 Task: Create new contact,   with mail id: 'Maya.Clark@Guerrillamail.com', first name: 'Maya', Last name: 'Clark', Job Title: Financial Advisor, Phone number (702) 555-6789. Change life cycle stage to  'Lead' and lead status to 'New'. Add new company to the associated contact: bvgcleanenergy.com
 . Logged in from softage.5@softage.net
Action: Mouse moved to (76, 63)
Screenshot: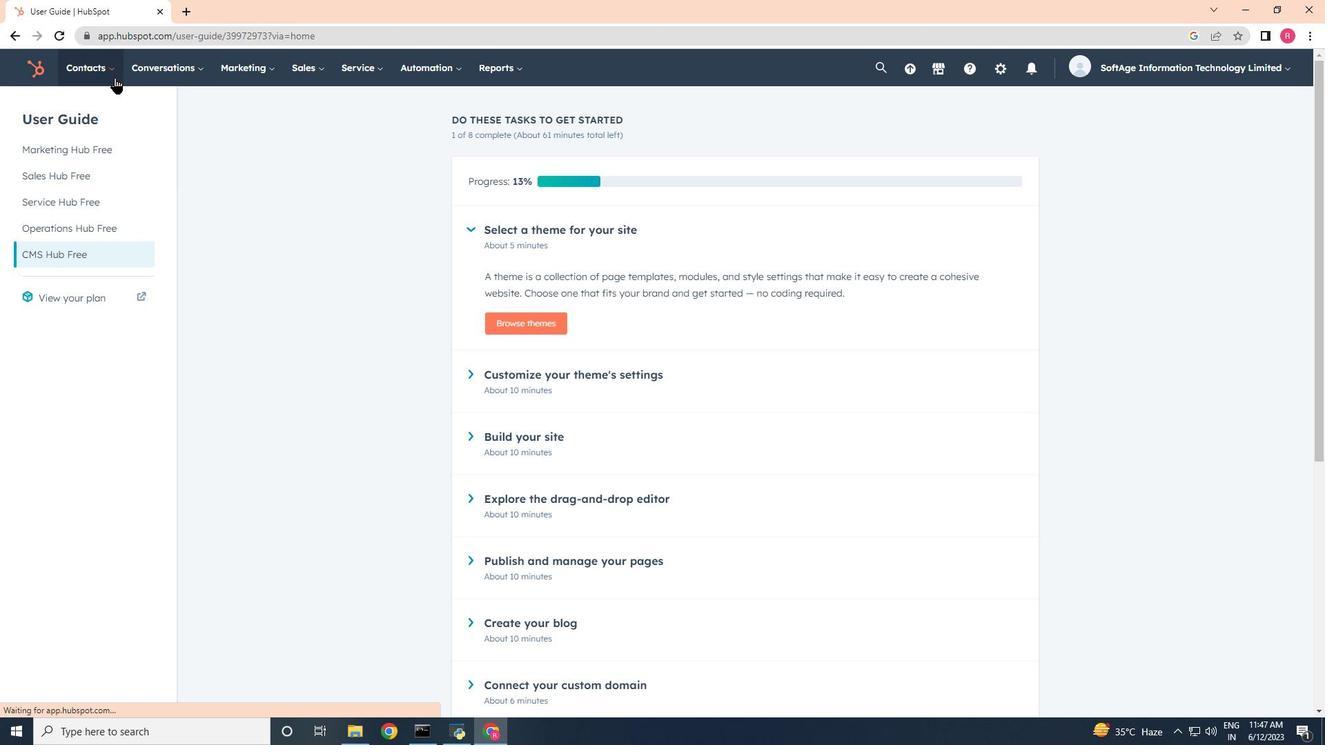 
Action: Mouse pressed left at (76, 63)
Screenshot: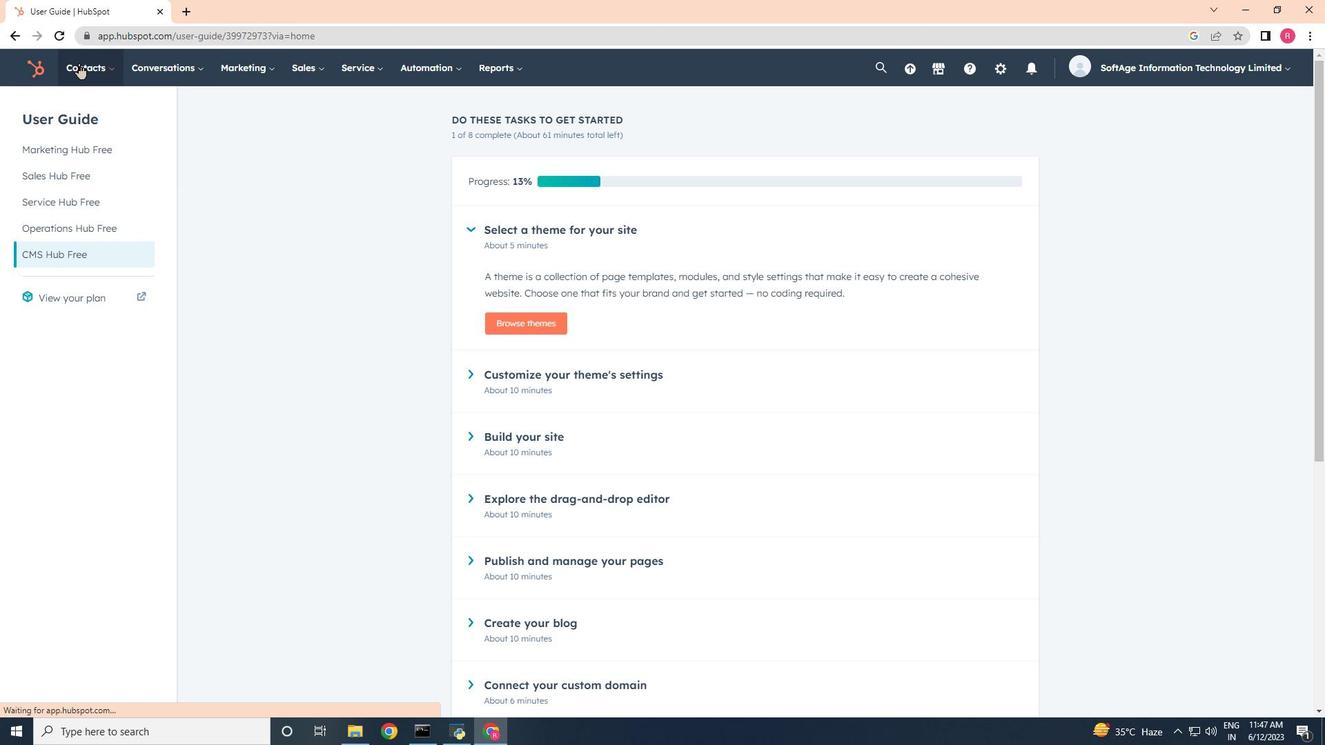 
Action: Mouse moved to (120, 105)
Screenshot: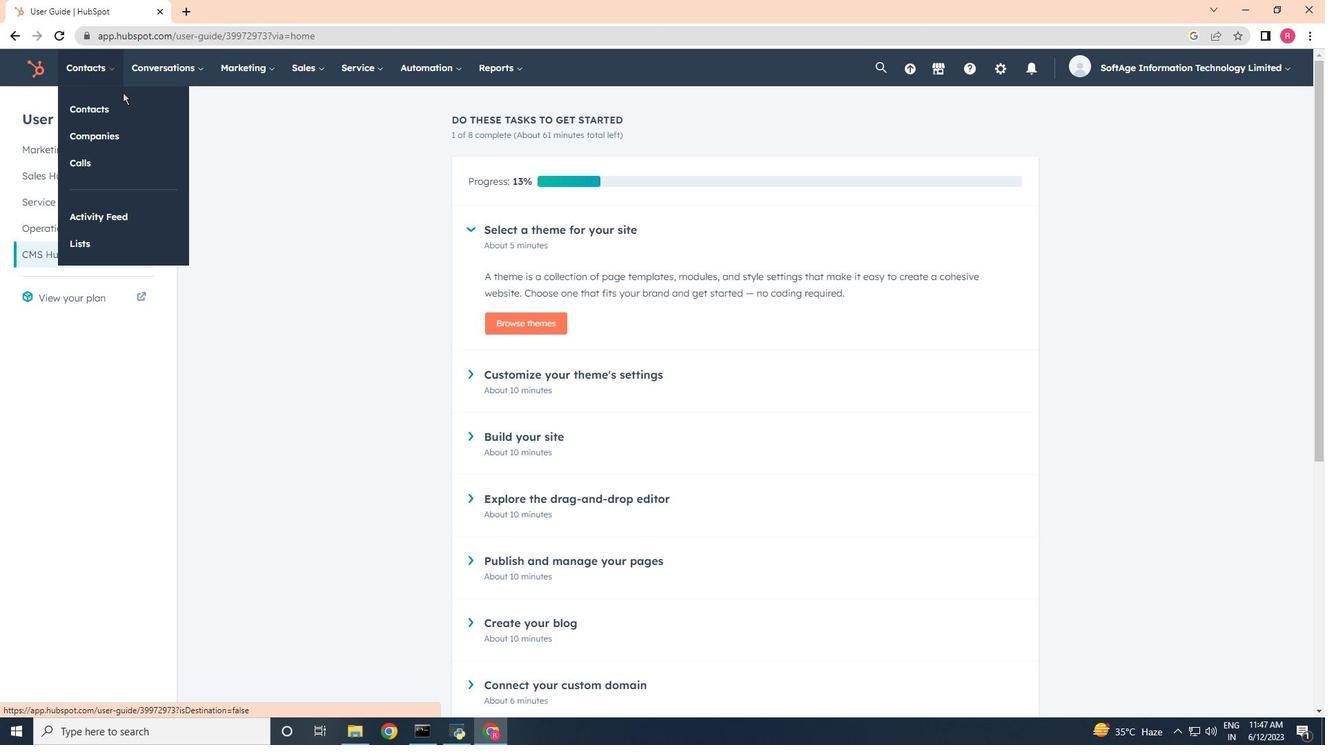 
Action: Mouse pressed left at (120, 105)
Screenshot: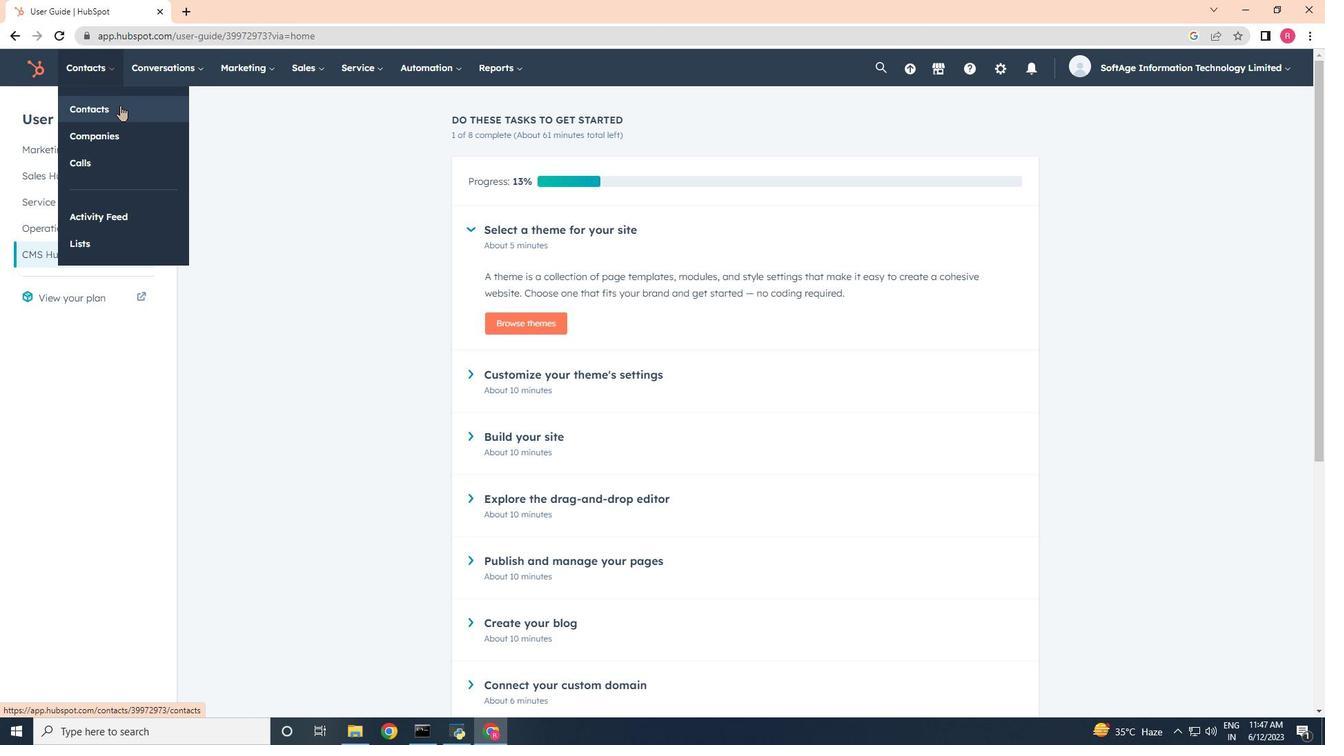 
Action: Mouse moved to (1242, 113)
Screenshot: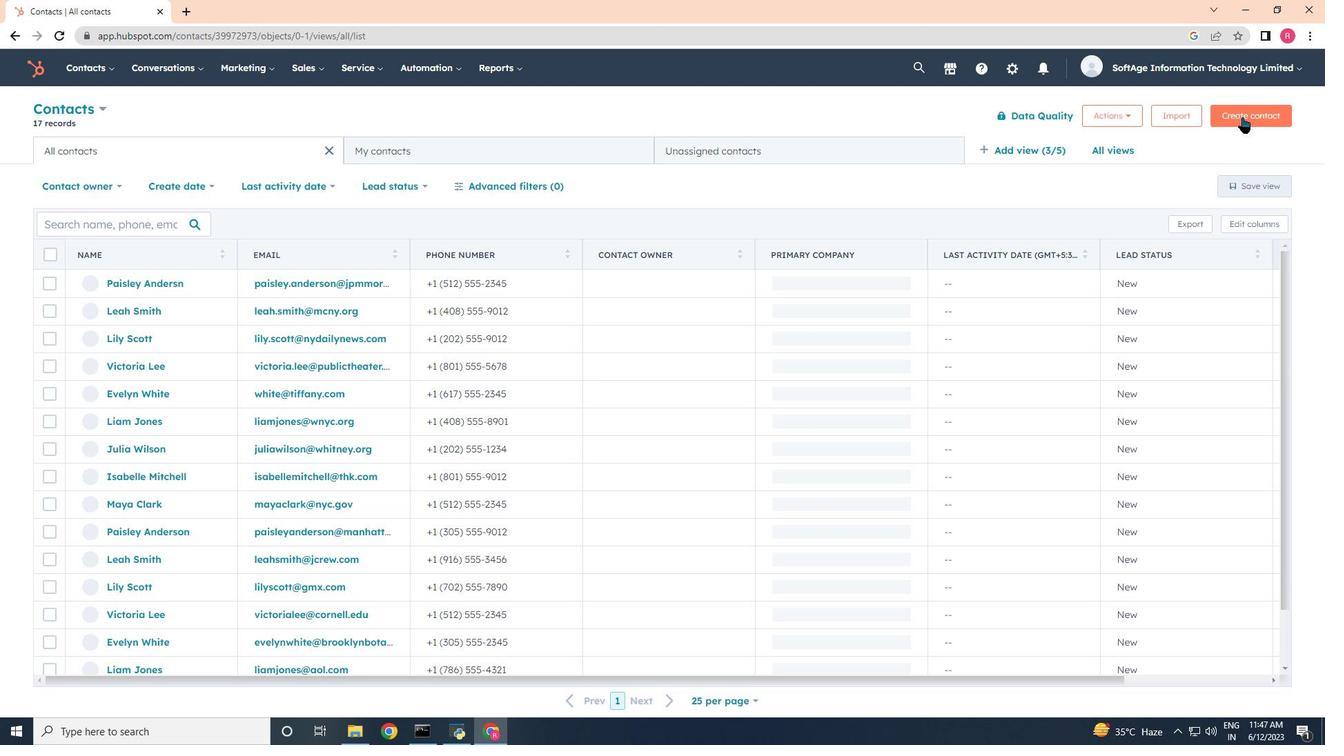 
Action: Mouse pressed left at (1242, 113)
Screenshot: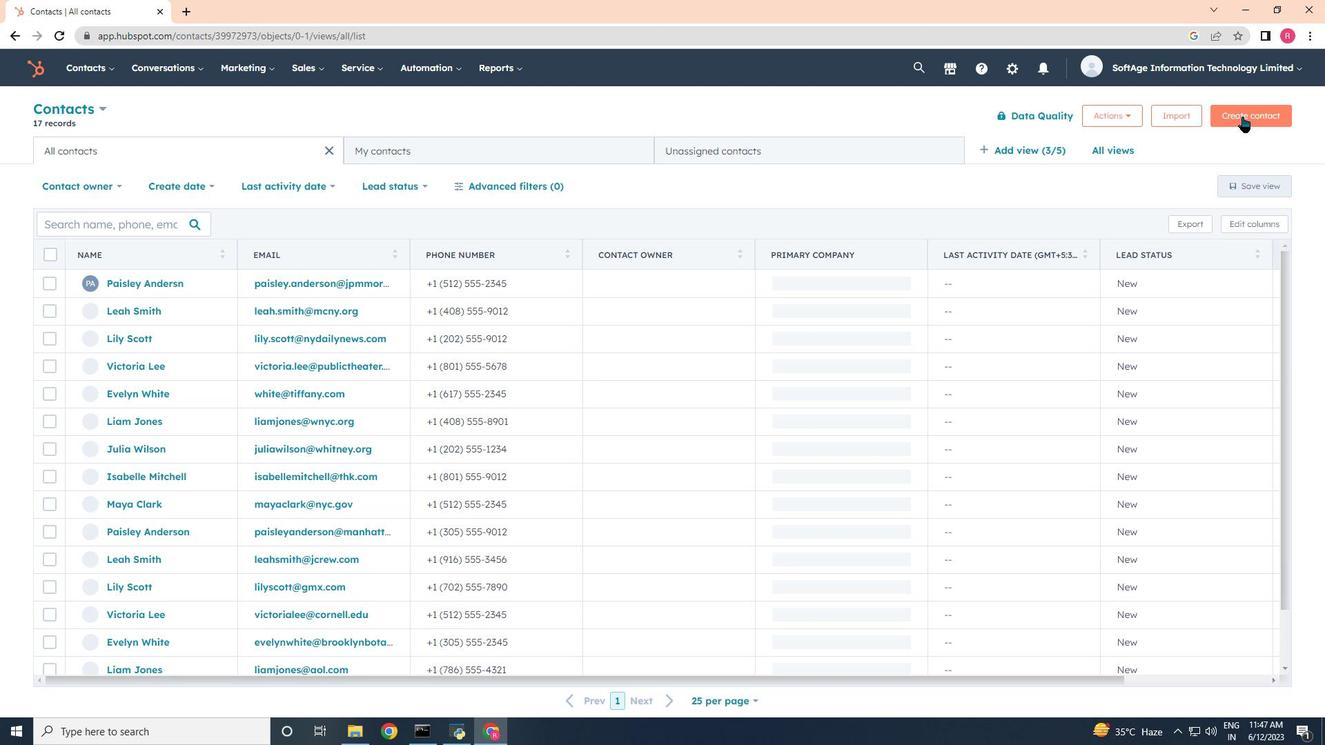 
Action: Mouse moved to (966, 187)
Screenshot: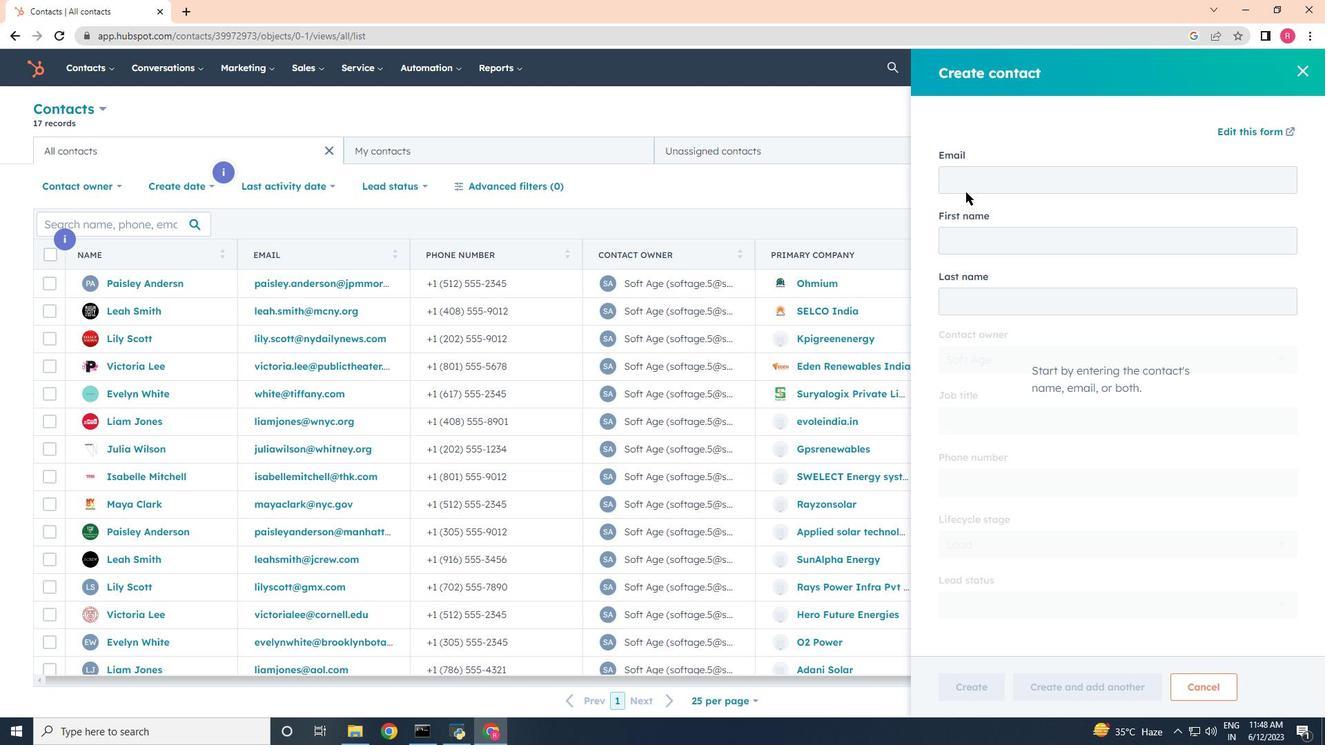 
Action: Mouse pressed left at (966, 187)
Screenshot: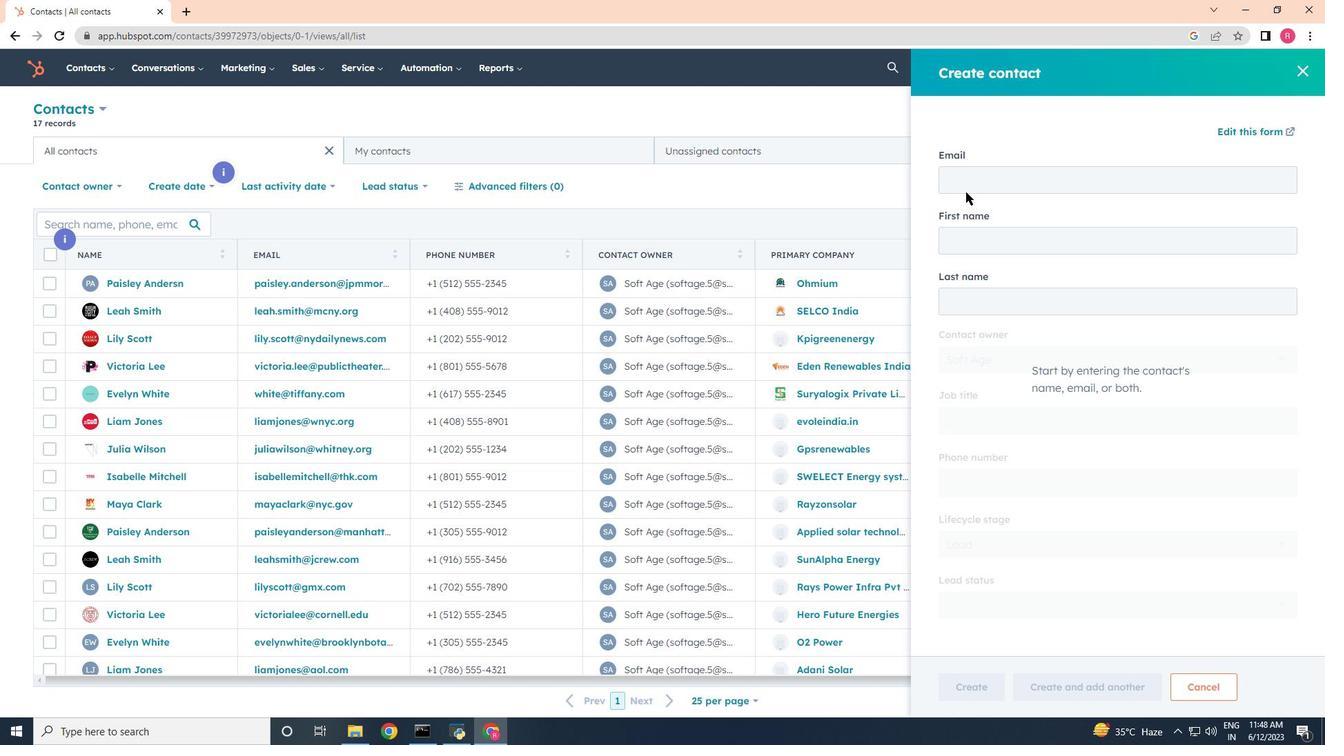 
Action: Mouse moved to (967, 186)
Screenshot: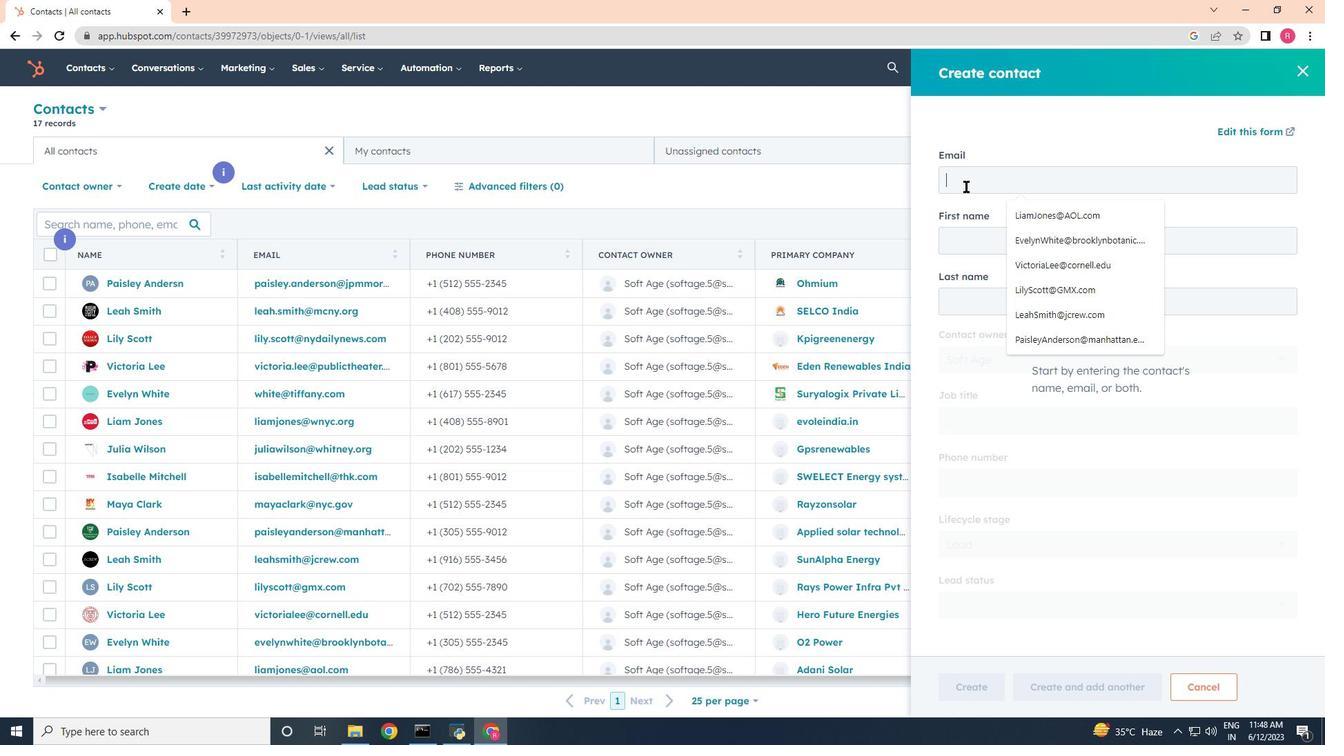 
Action: Key pressed <Key.shift>Maya.<Key.shift><Key.shift><Key.shift><Key.shift><Key.shift>Clark<Key.shift><Key.shift><Key.shift><Key.shift>@<Key.shift>Guerrillamail.com
Screenshot: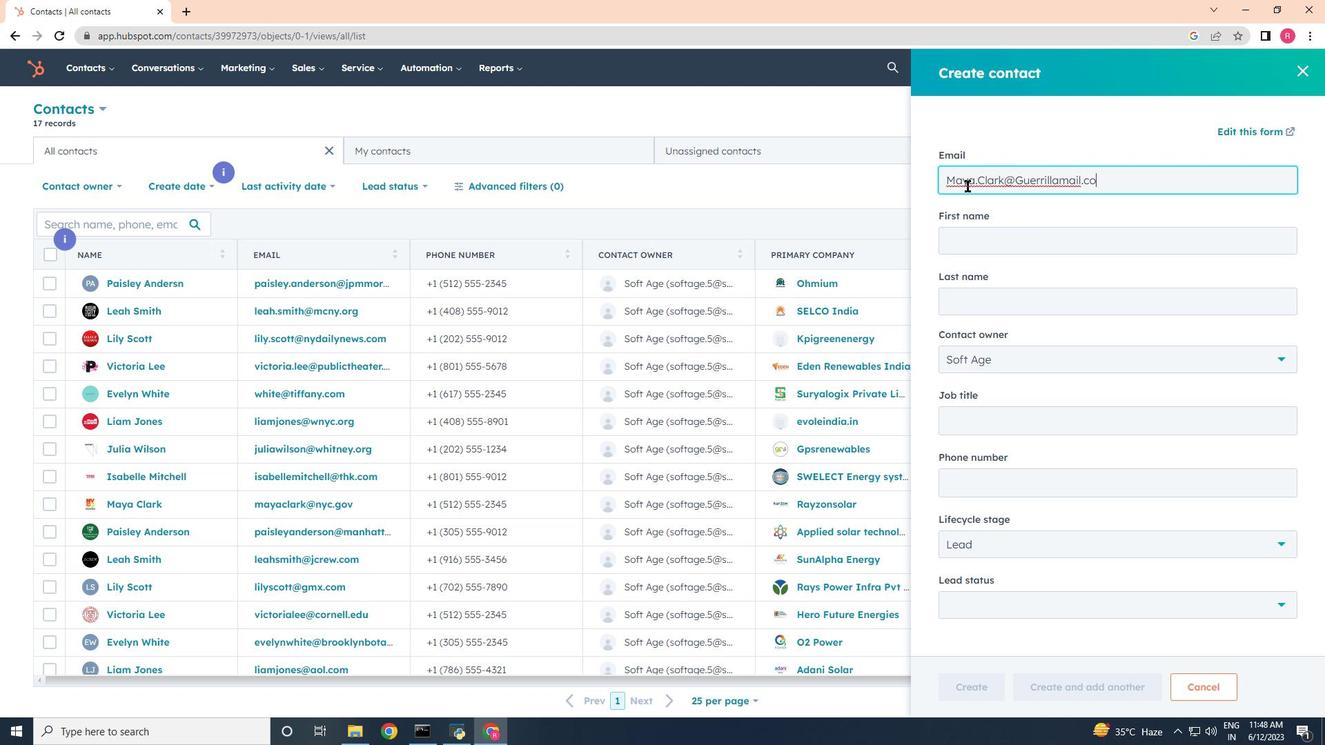 
Action: Mouse moved to (1002, 242)
Screenshot: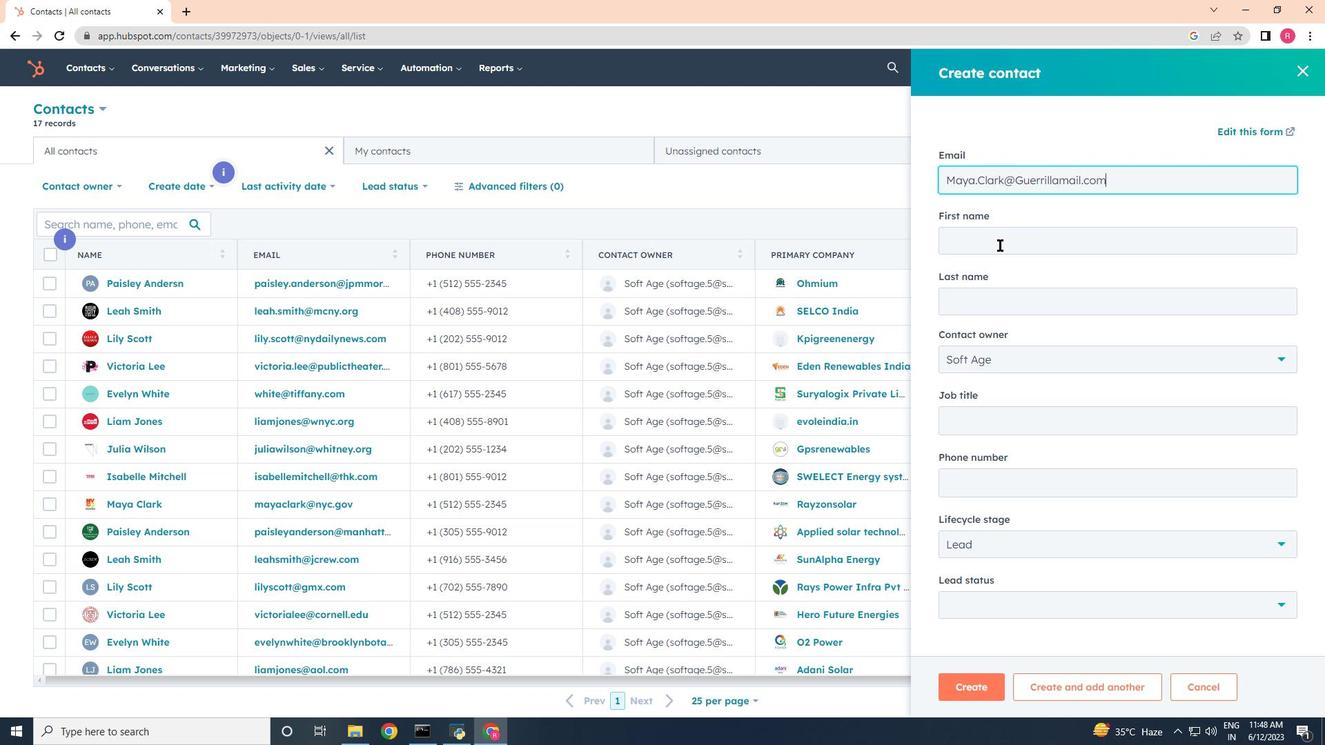 
Action: Mouse pressed left at (1002, 242)
Screenshot: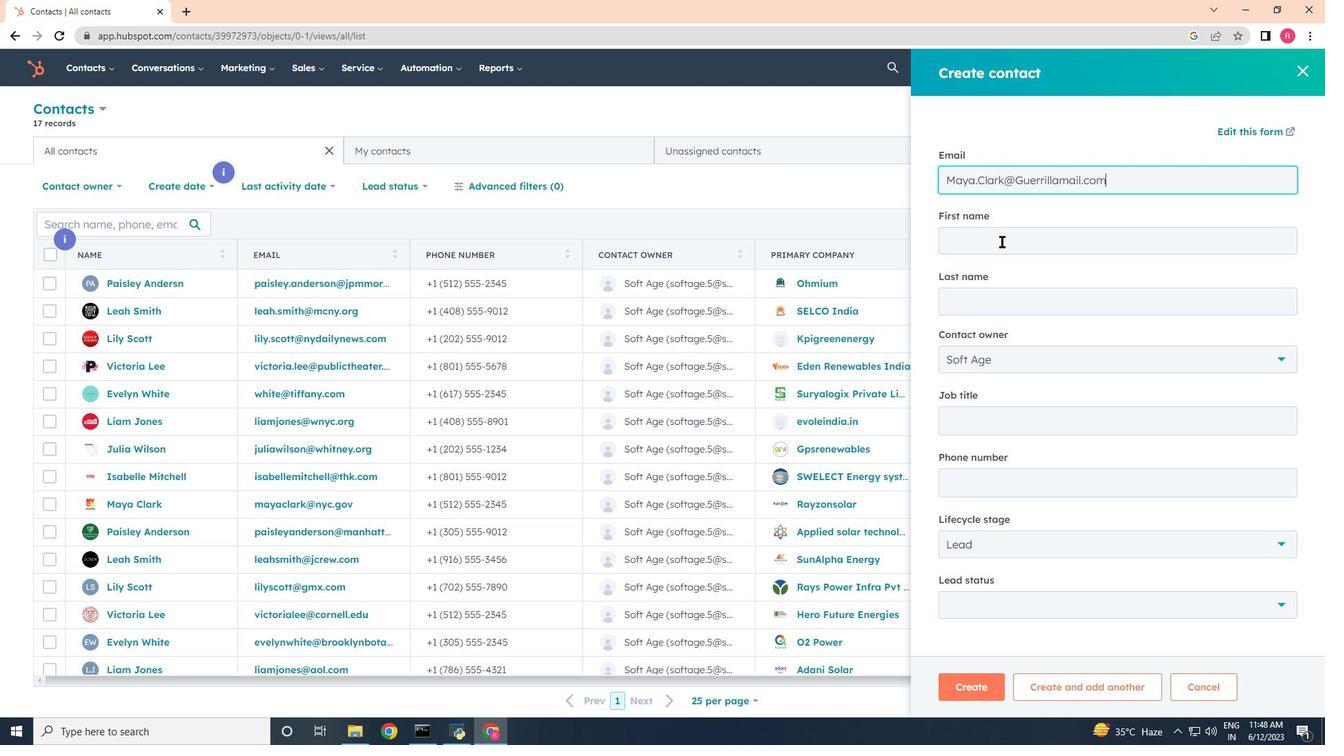 
Action: Mouse moved to (1002, 241)
Screenshot: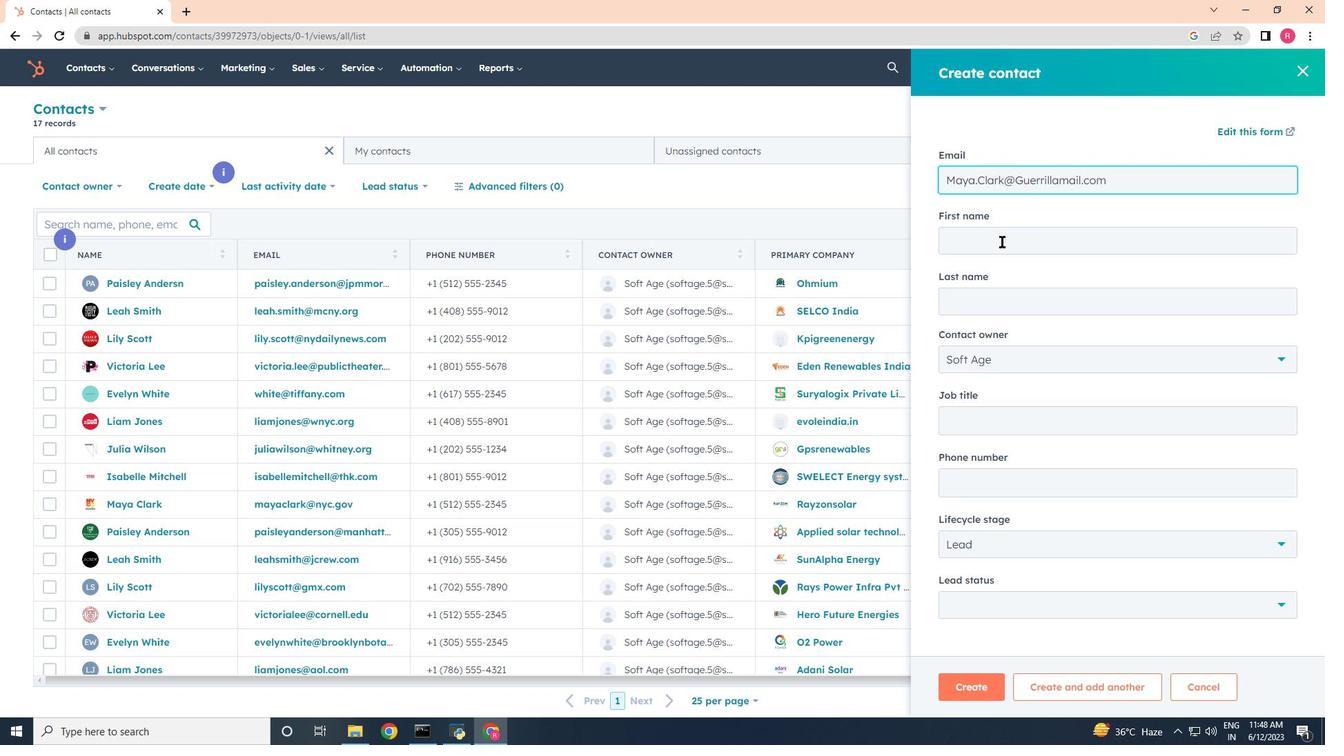 
Action: Key pressed <Key.shift>Maya<Key.tab><Key.shift>Clark<Key.tab><Key.tab><Key.shift>Financial<Key.space><Key.shift>Advisor<Key.tab>
Screenshot: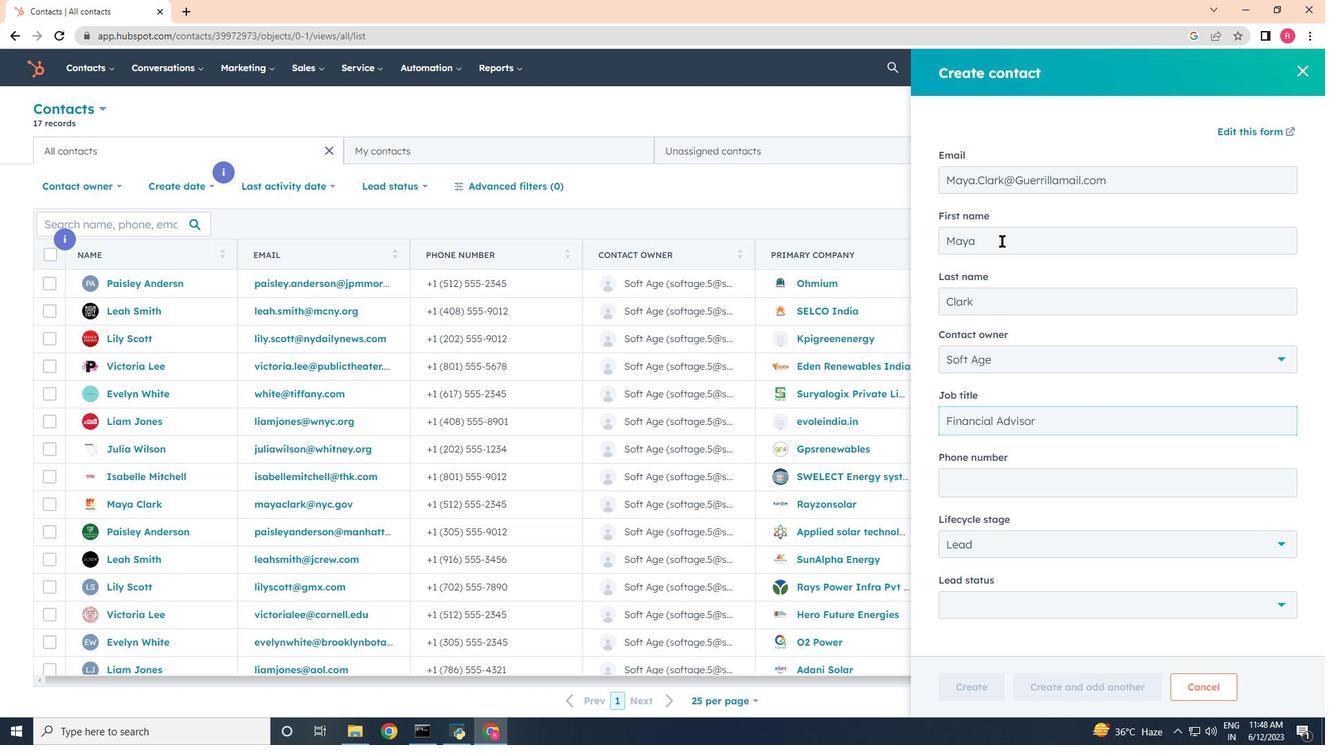 
Action: Mouse moved to (1034, 236)
Screenshot: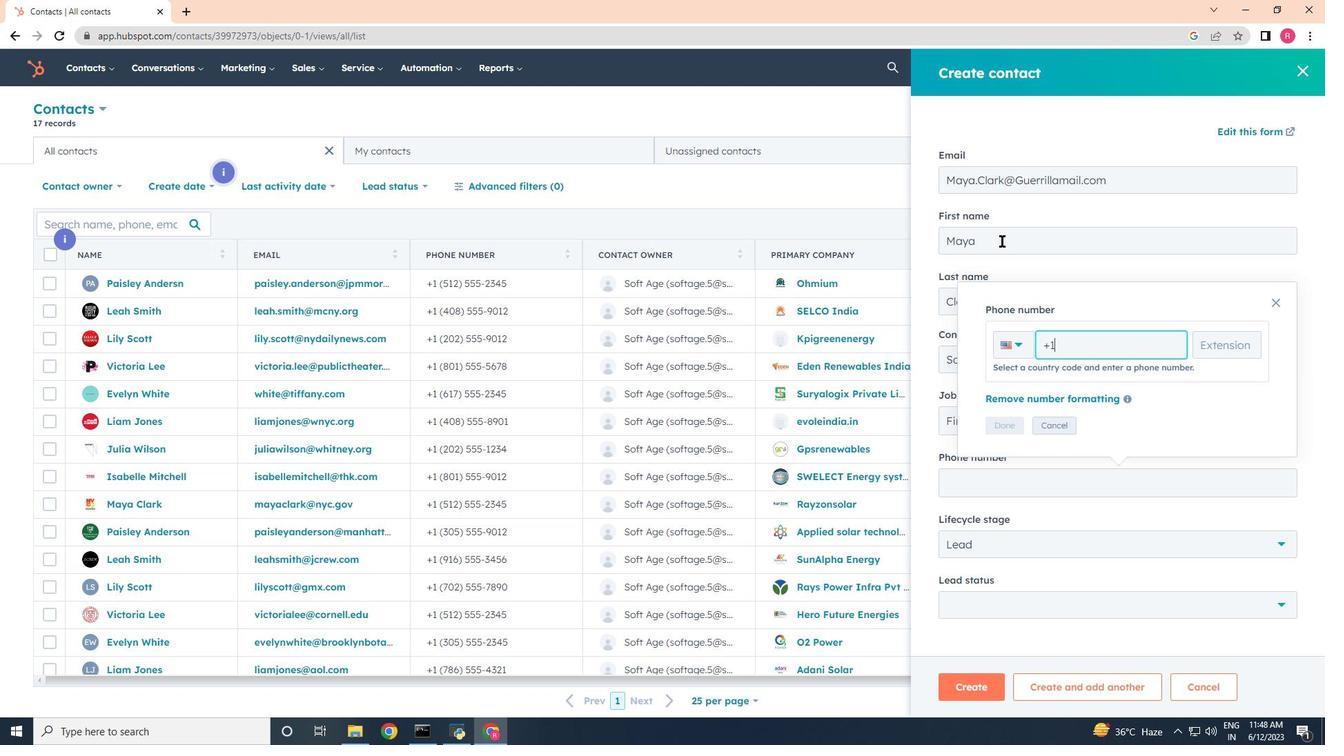 
Action: Key pressed 7025556789
Screenshot: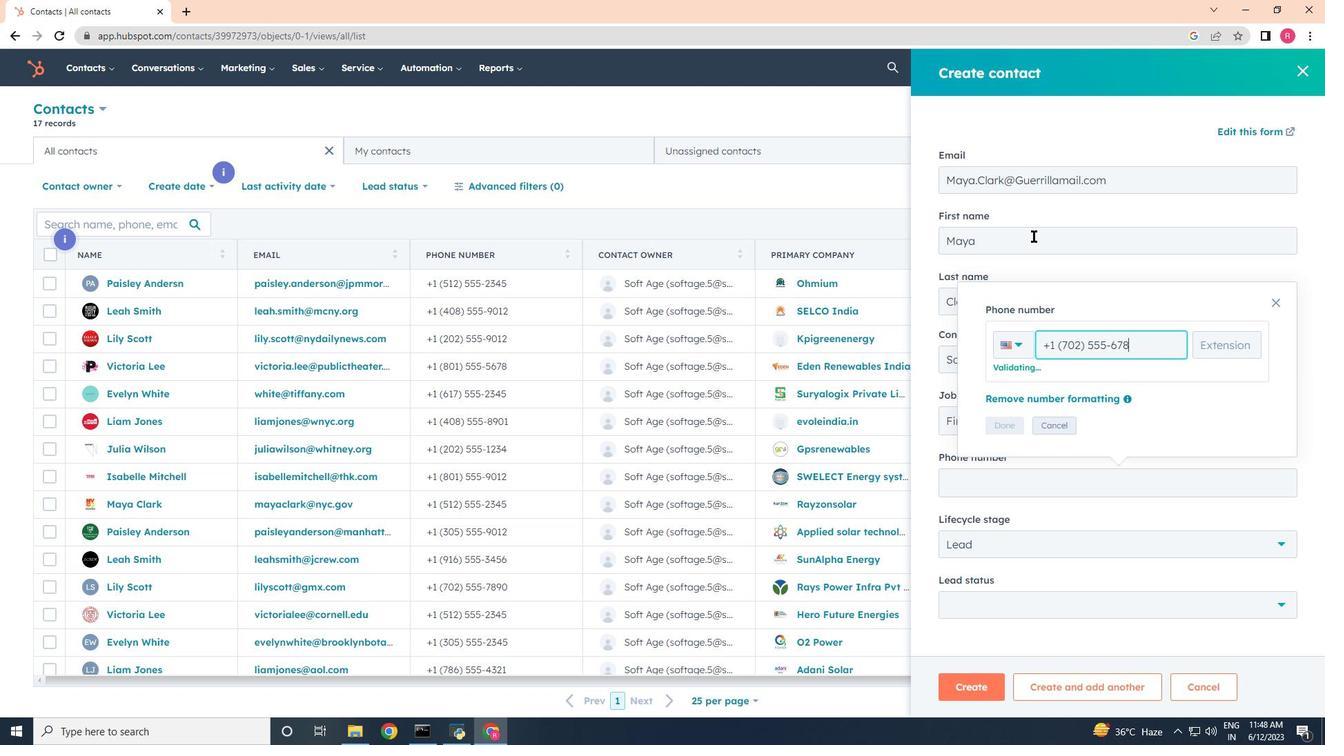 
Action: Mouse moved to (1006, 427)
Screenshot: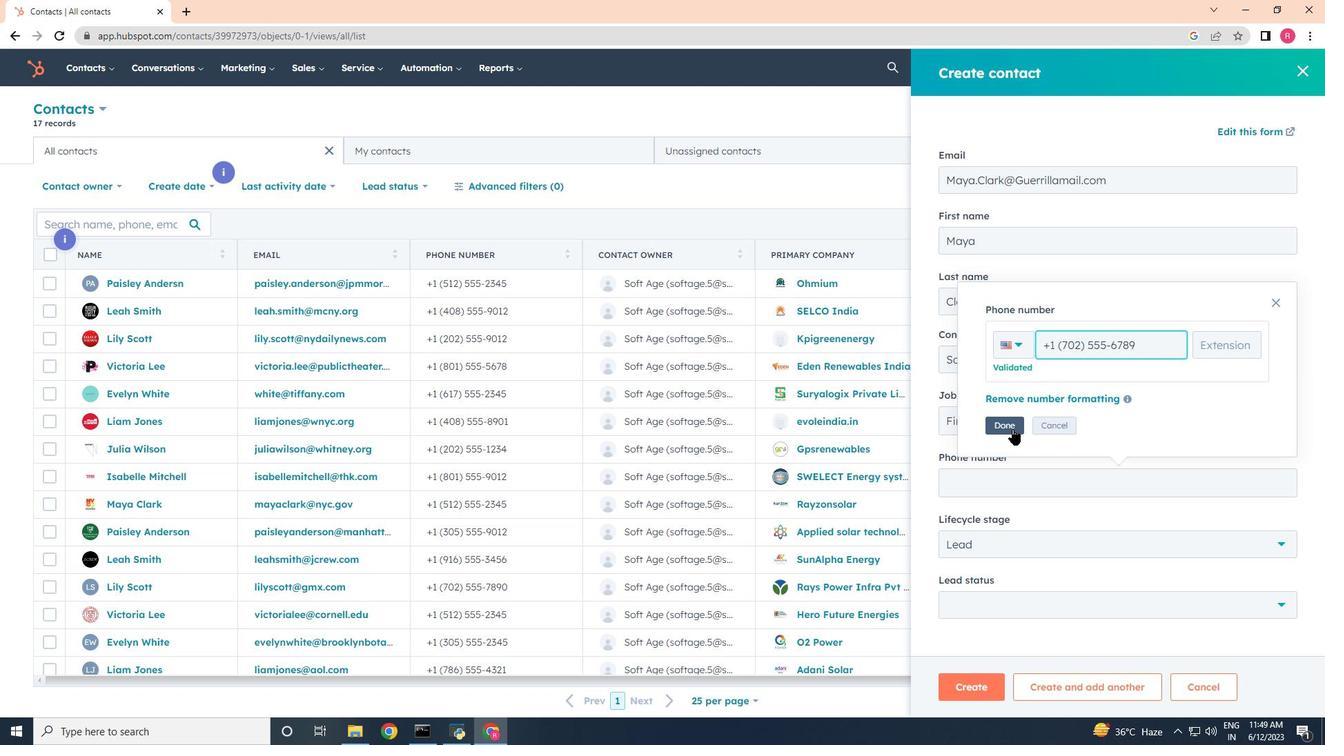 
Action: Mouse pressed left at (1006, 427)
Screenshot: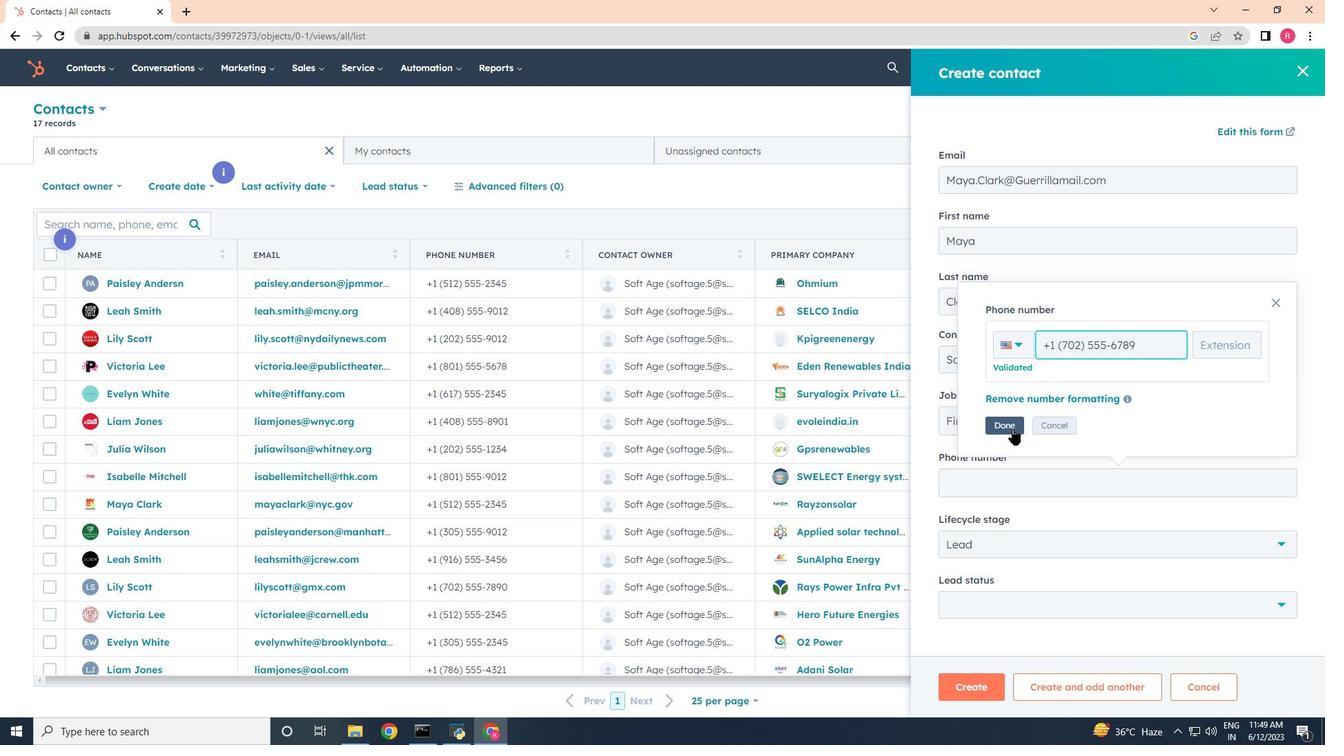 
Action: Mouse moved to (990, 546)
Screenshot: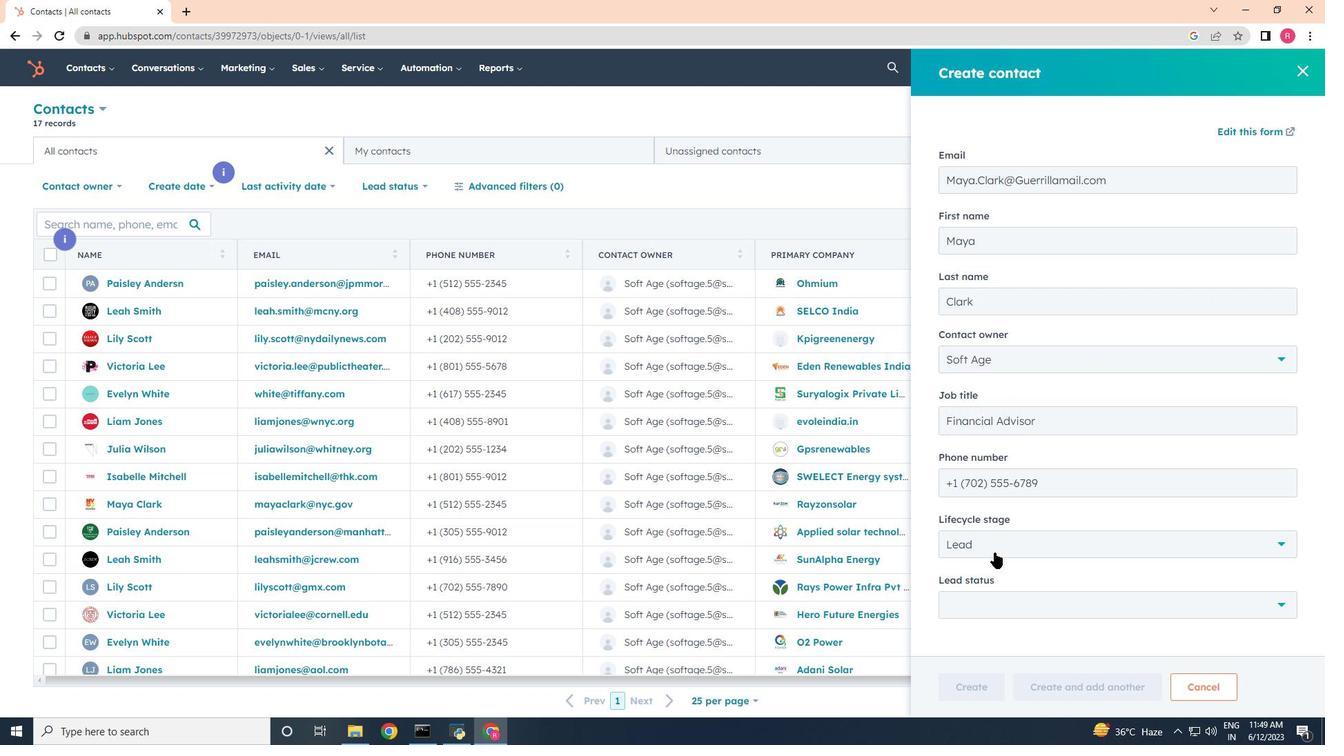 
Action: Mouse pressed left at (990, 546)
Screenshot: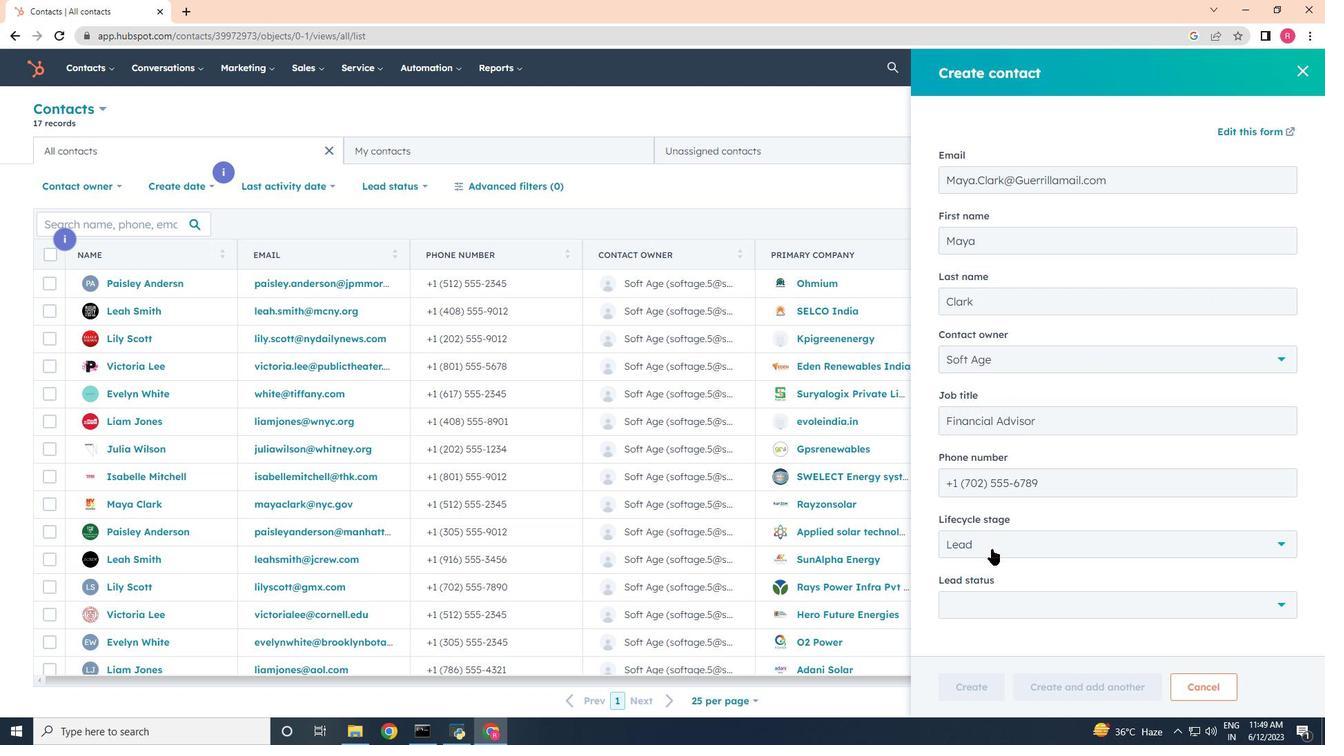 
Action: Mouse moved to (976, 424)
Screenshot: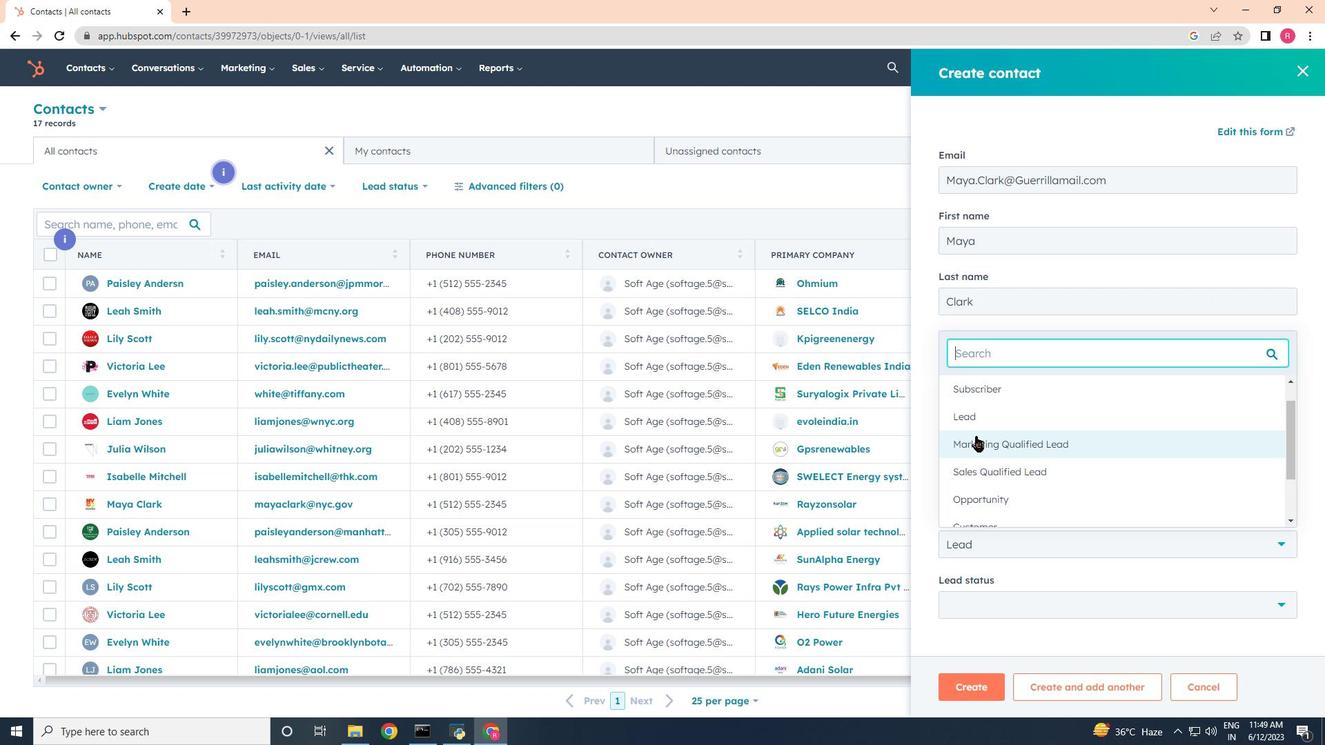 
Action: Mouse pressed left at (976, 424)
Screenshot: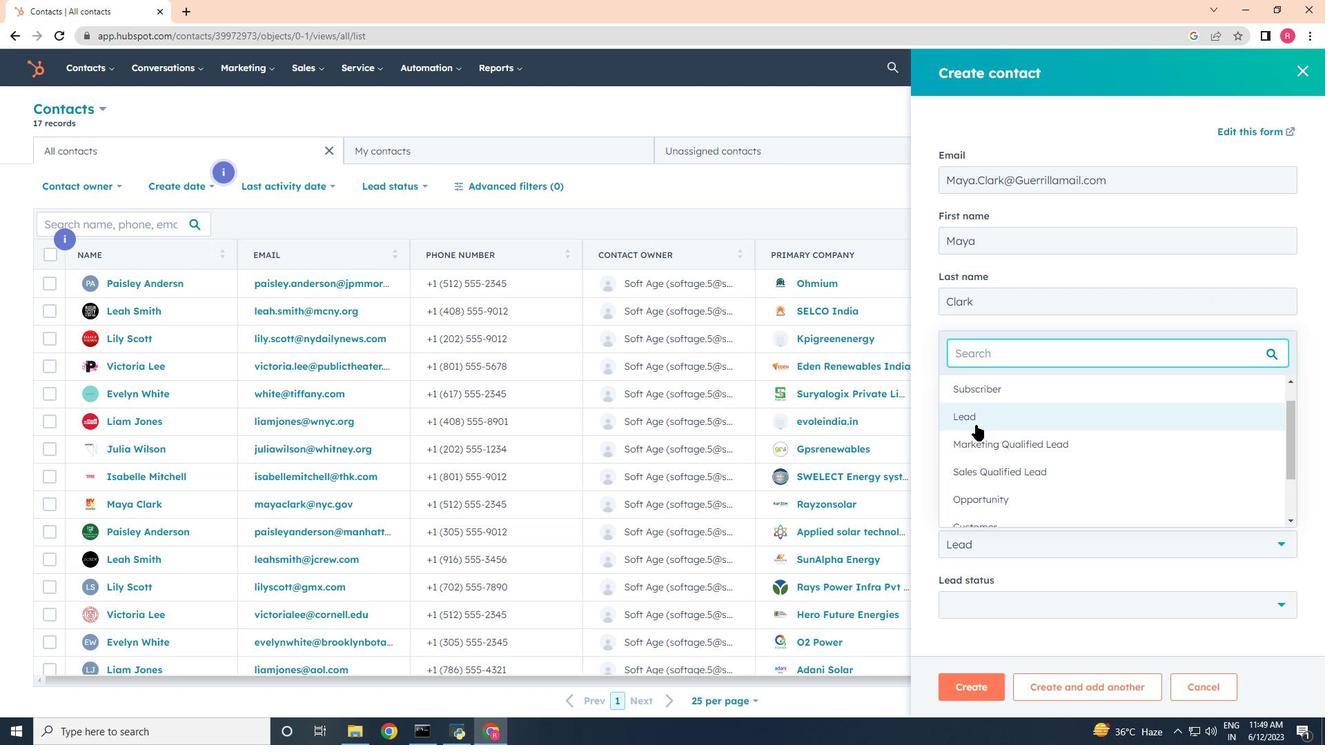 
Action: Mouse moved to (989, 604)
Screenshot: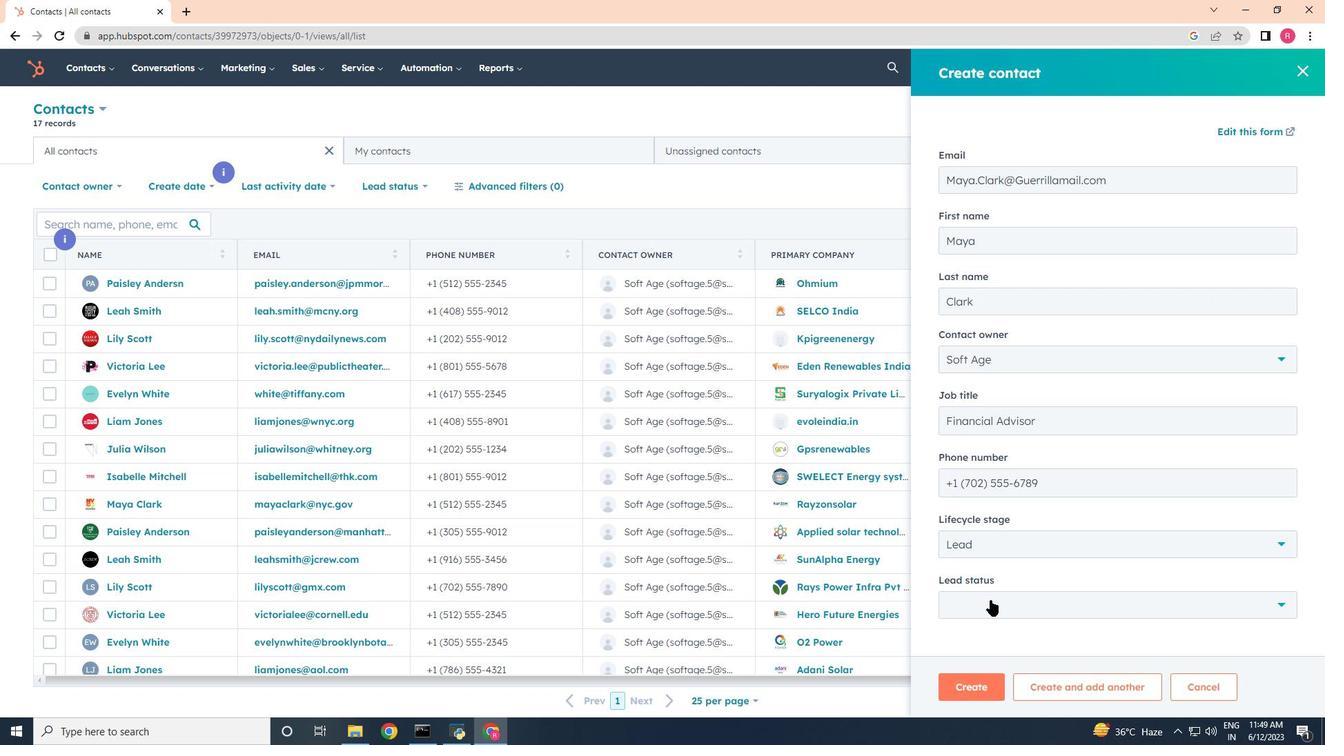 
Action: Mouse pressed left at (989, 604)
Screenshot: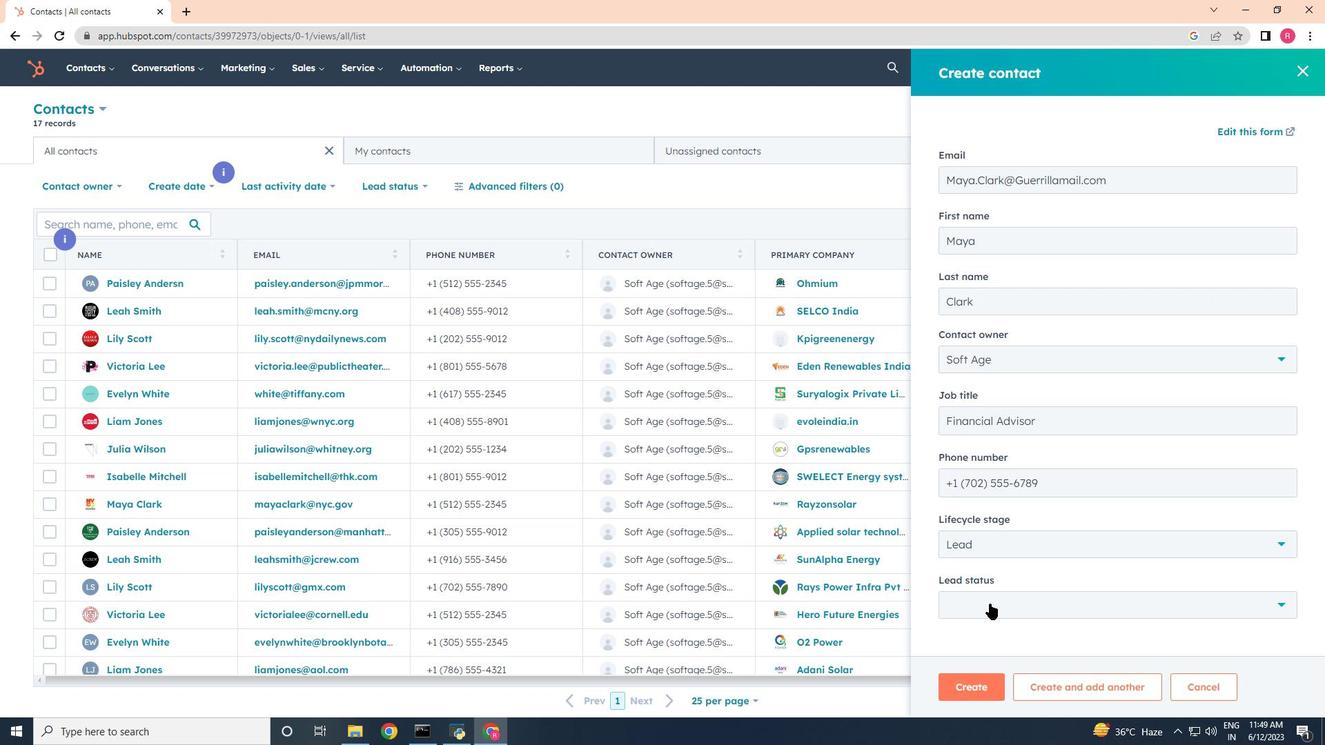 
Action: Mouse moved to (971, 479)
Screenshot: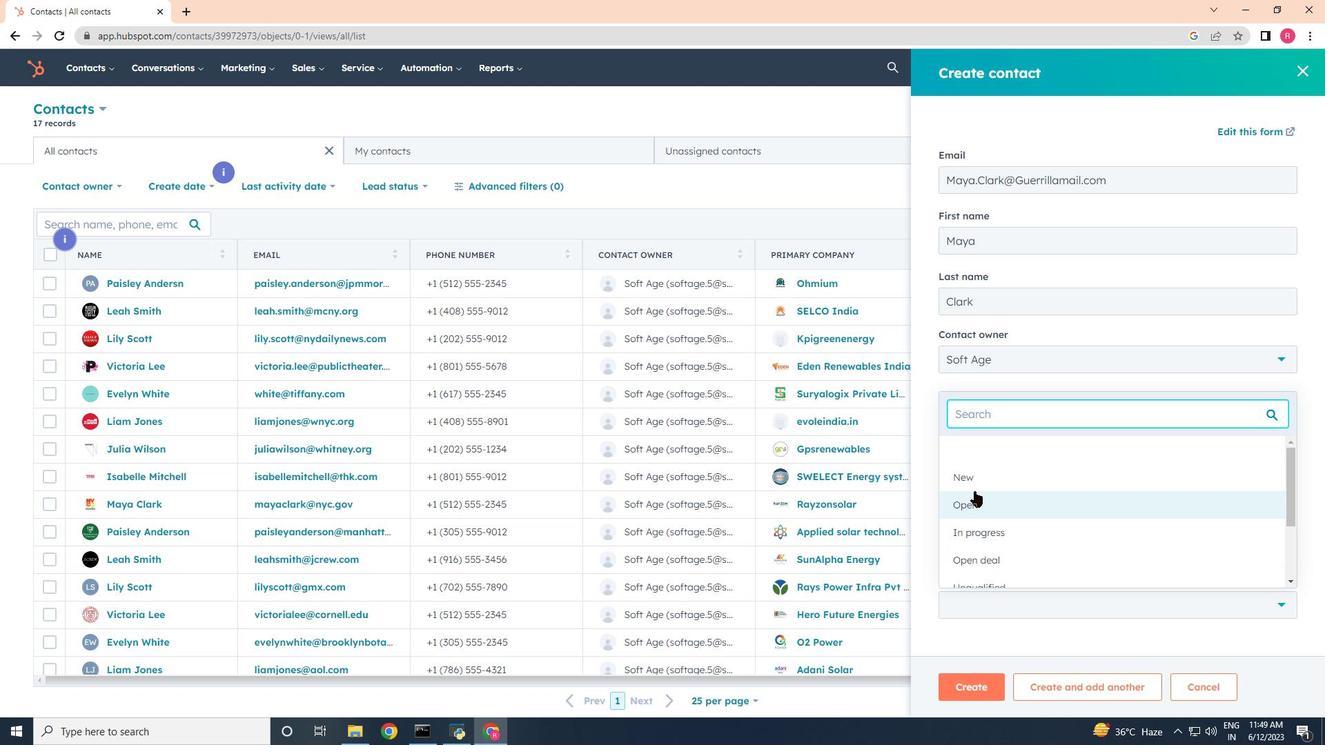 
Action: Mouse pressed left at (971, 479)
Screenshot: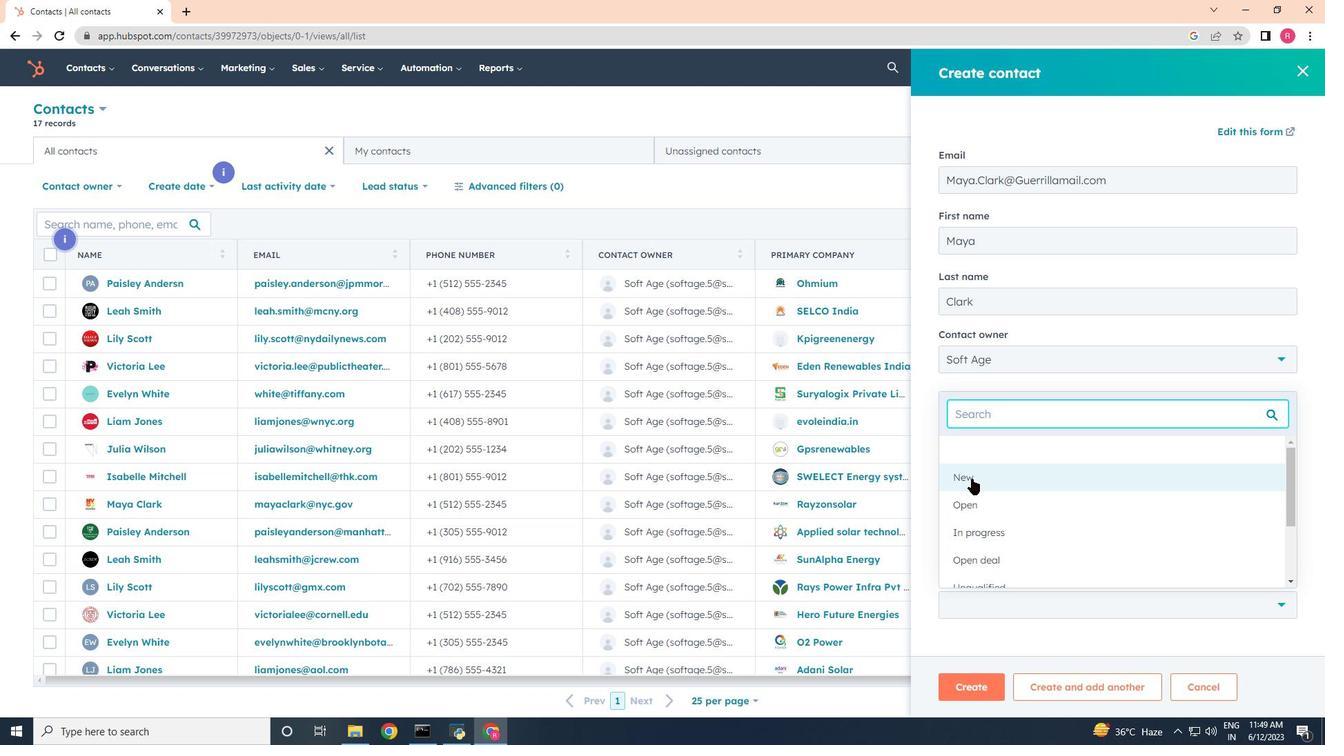 
Action: Mouse moved to (975, 687)
Screenshot: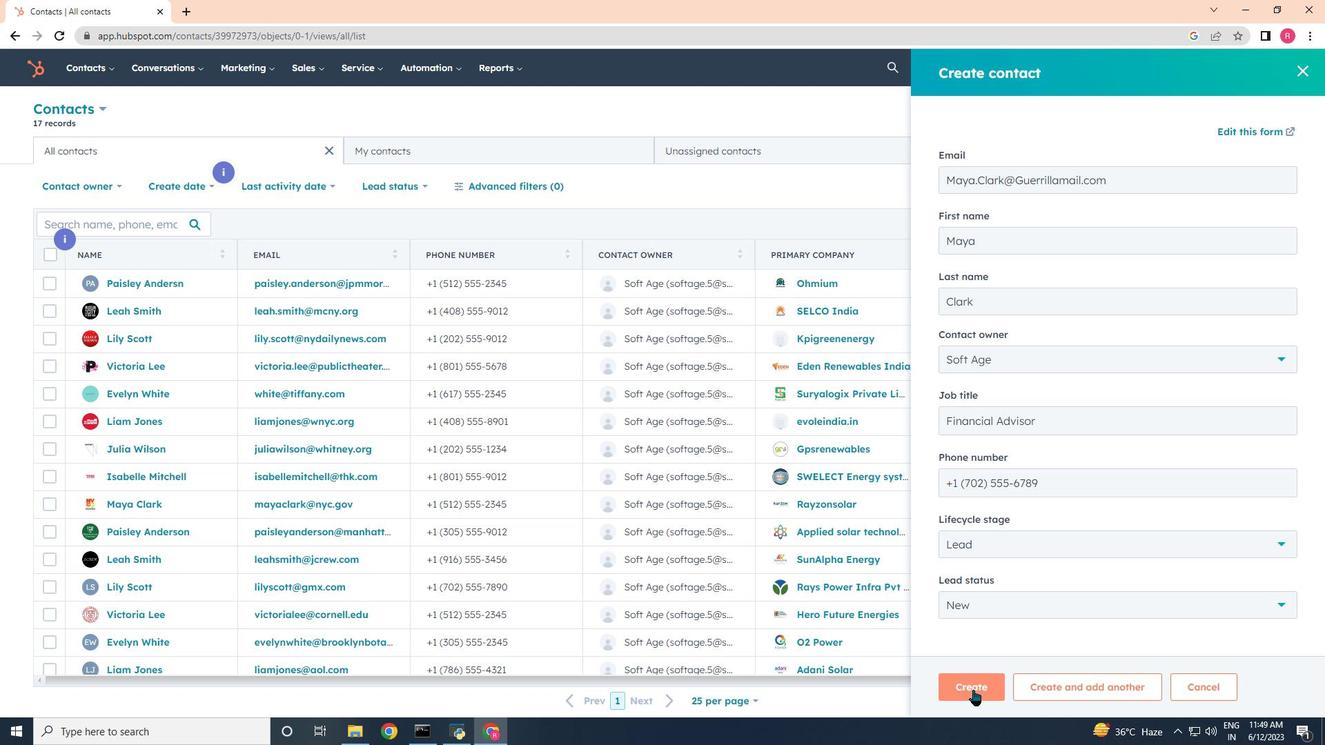 
Action: Mouse pressed left at (975, 687)
Screenshot: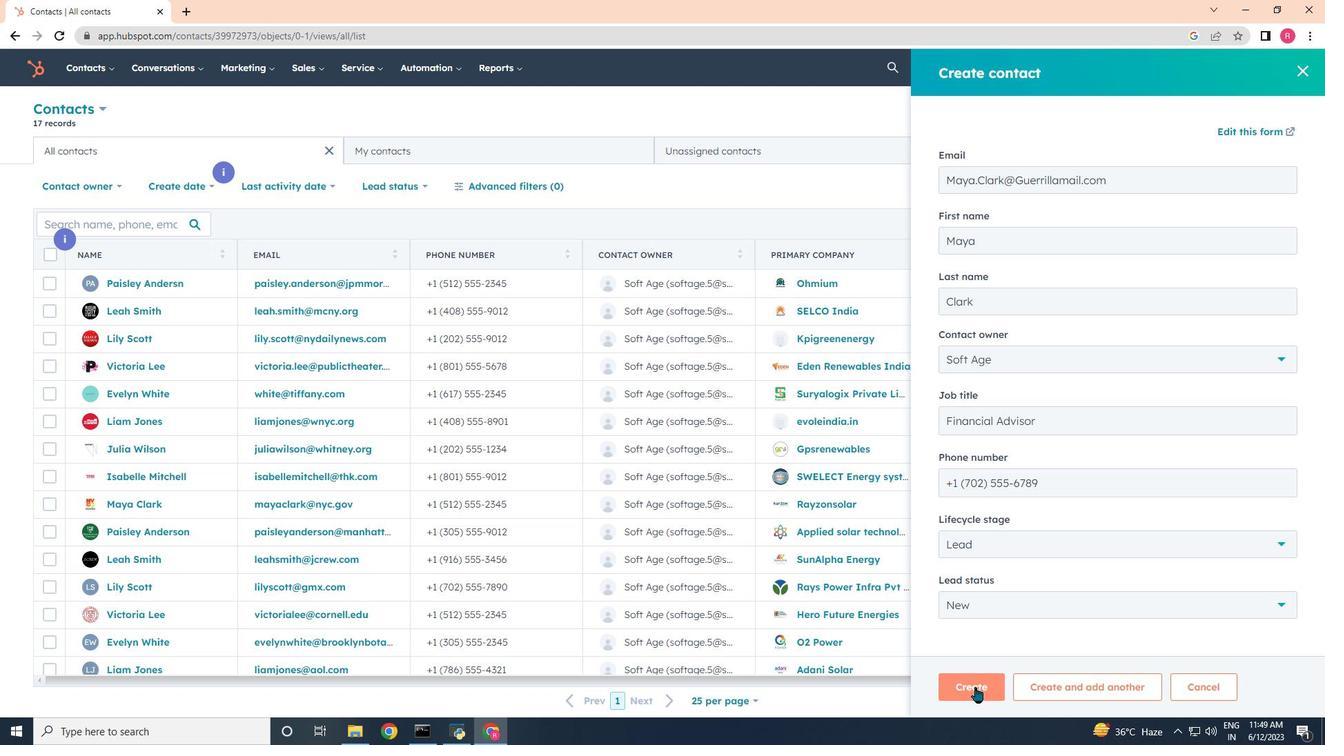 
Action: Mouse moved to (930, 439)
Screenshot: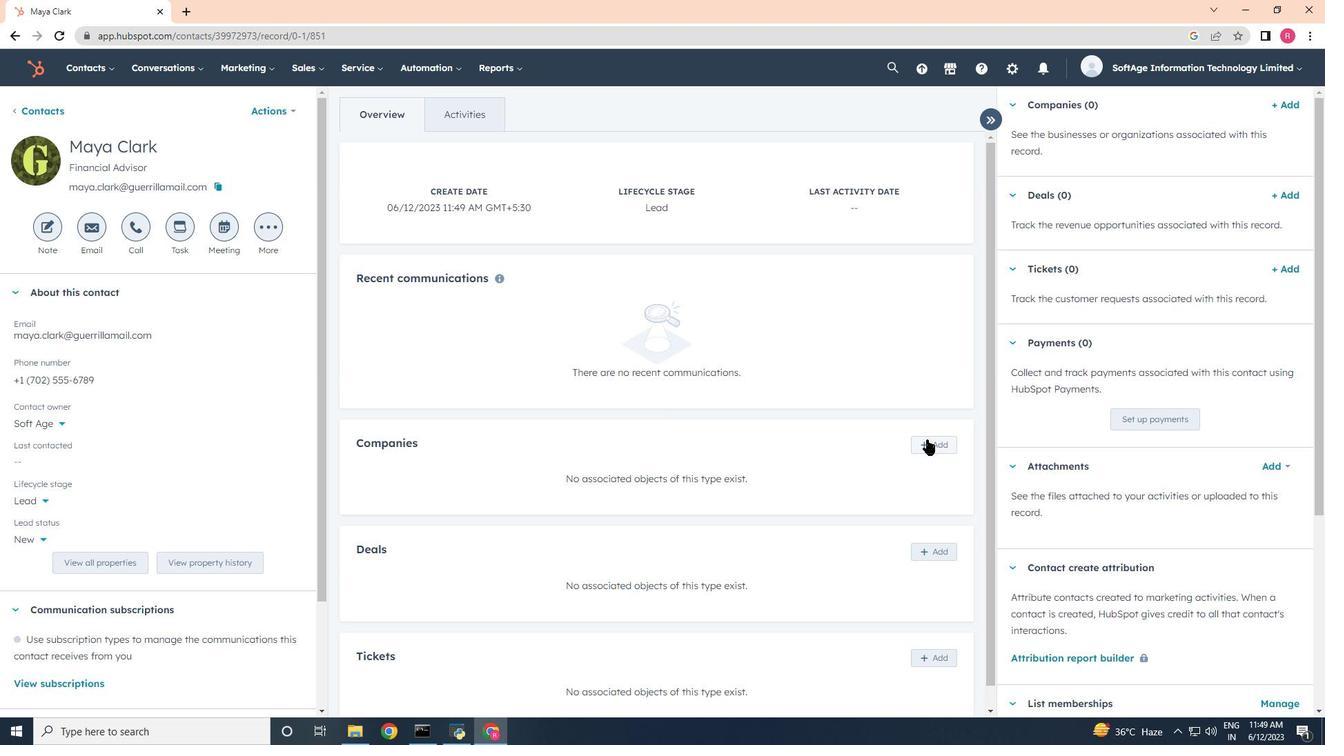 
Action: Mouse pressed left at (930, 439)
Screenshot: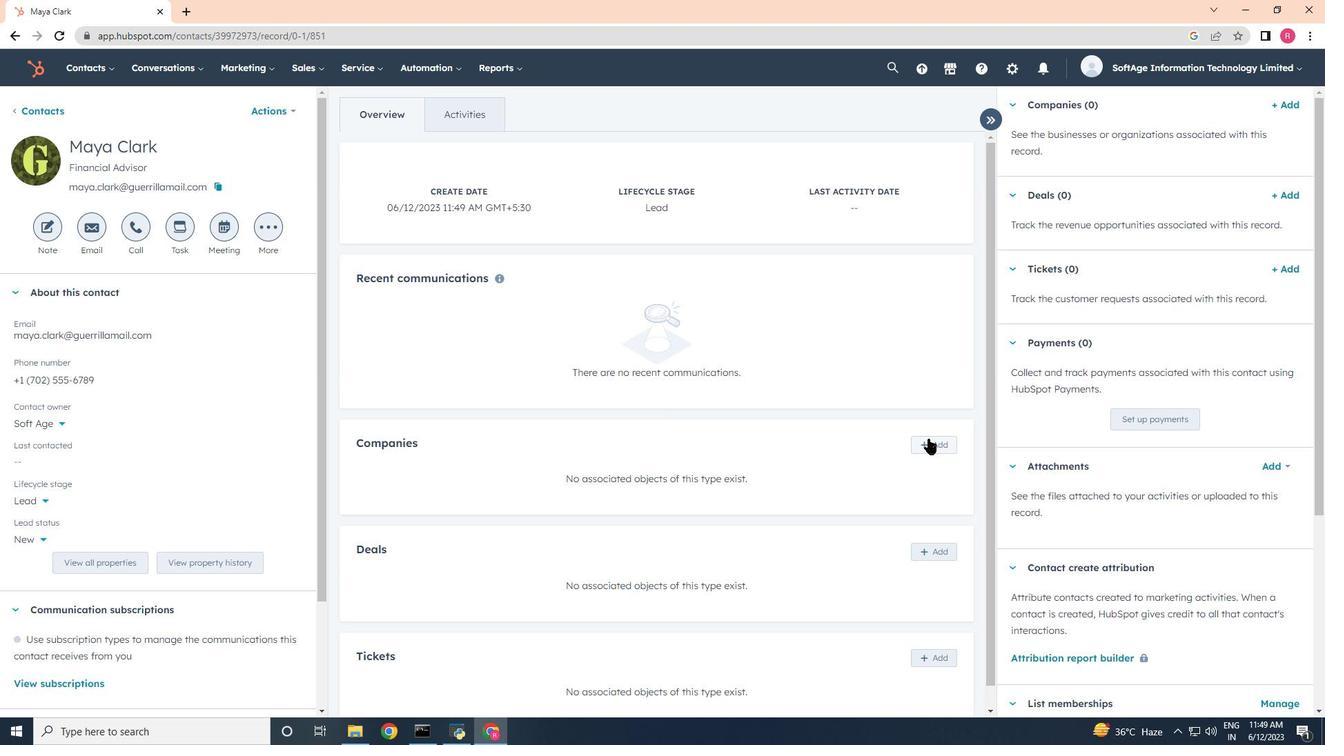 
Action: Mouse moved to (1010, 138)
Screenshot: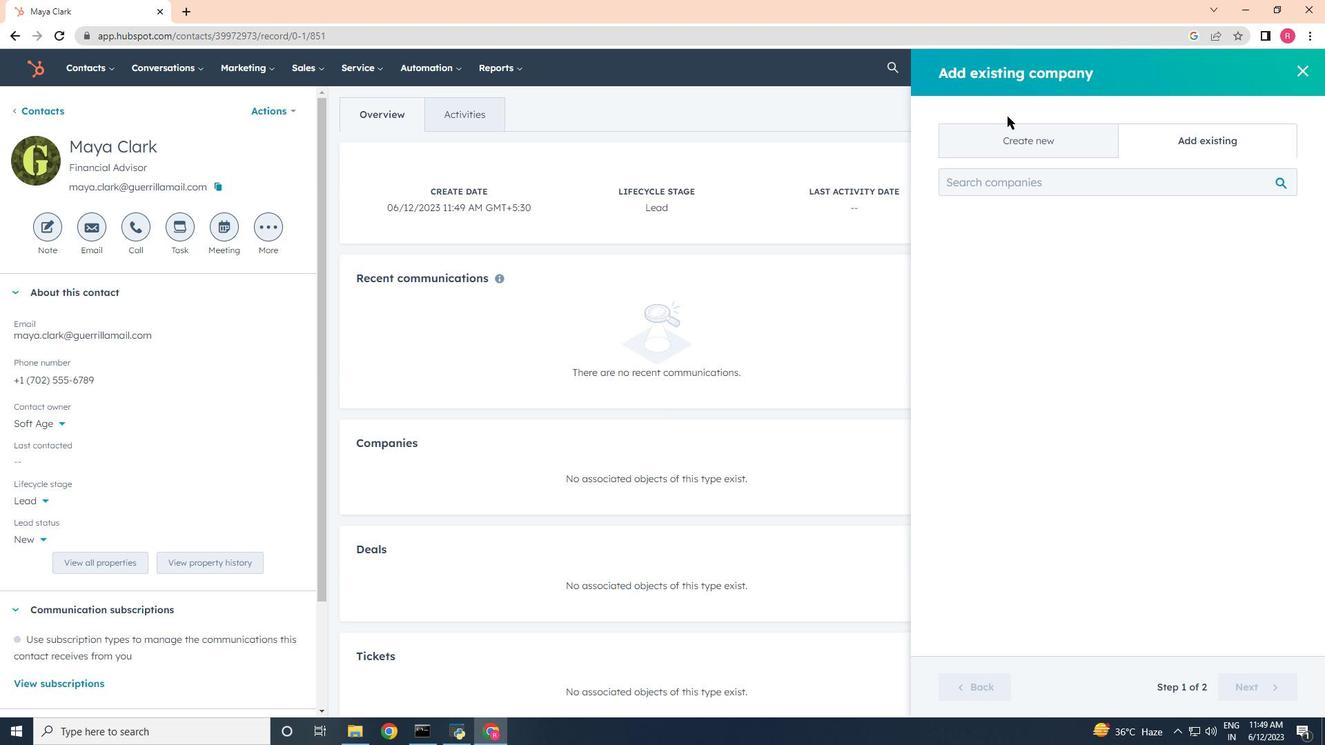 
Action: Mouse pressed left at (1010, 138)
Screenshot: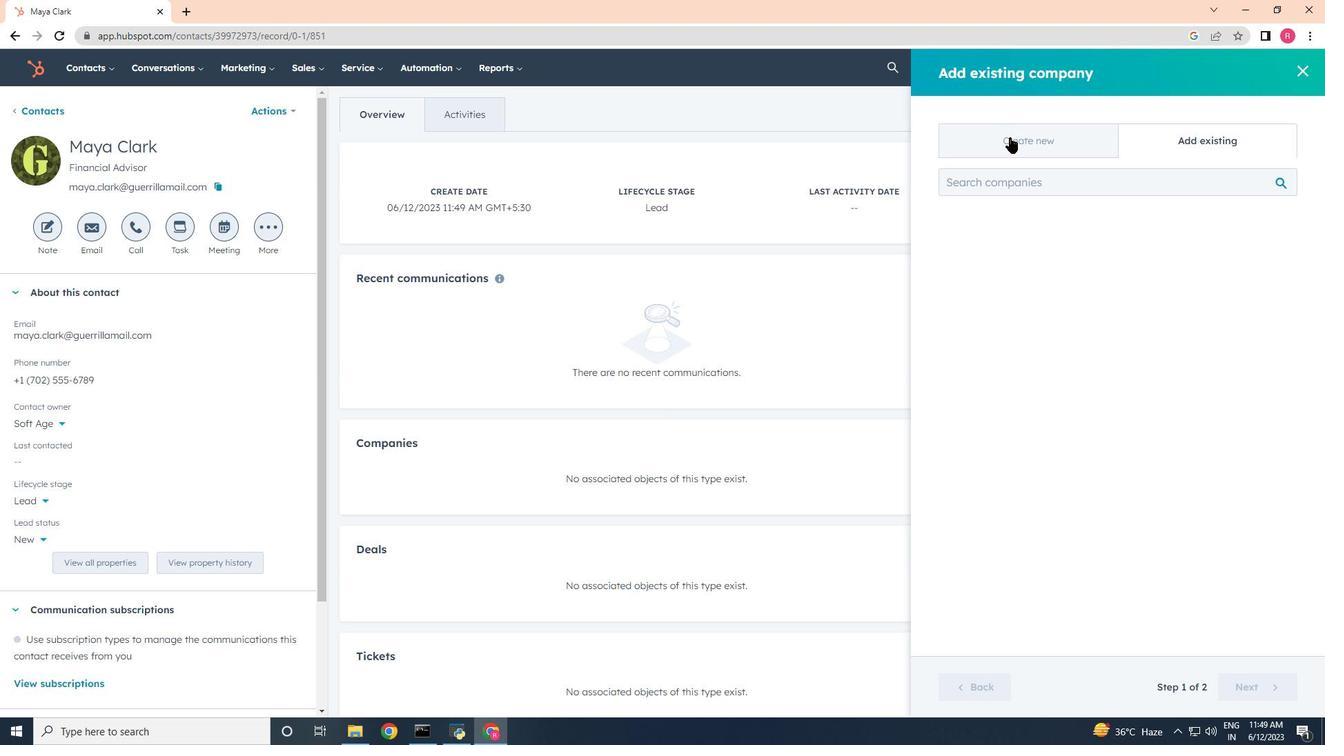 
Action: Mouse moved to (1017, 222)
Screenshot: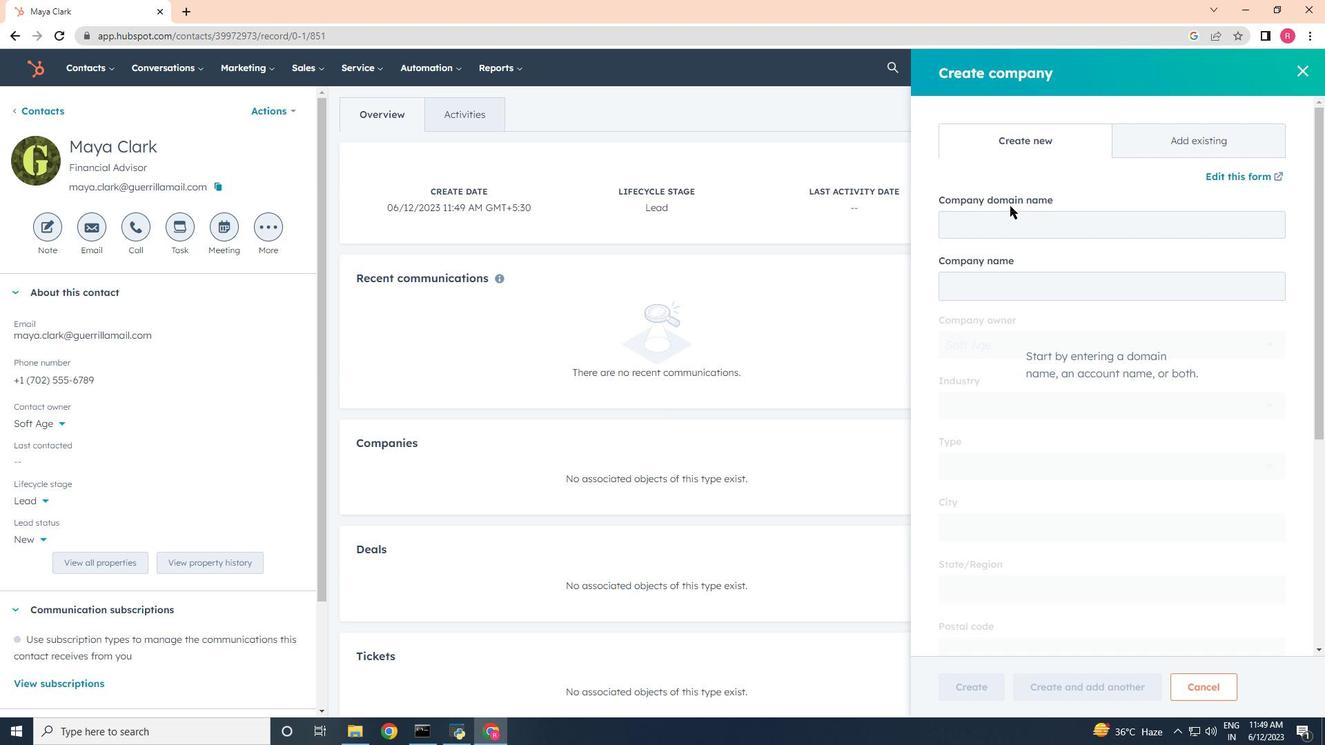 
Action: Mouse pressed left at (1017, 222)
Screenshot: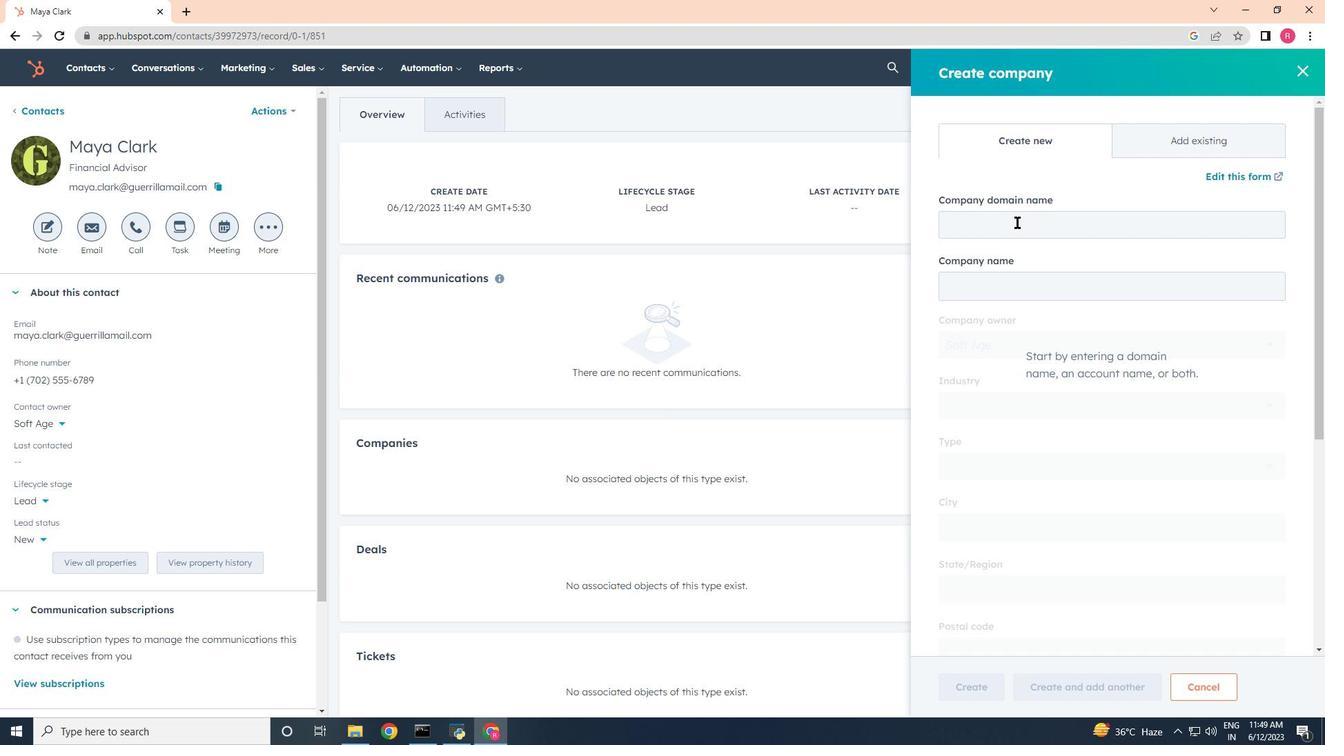 
Action: Mouse moved to (1016, 225)
Screenshot: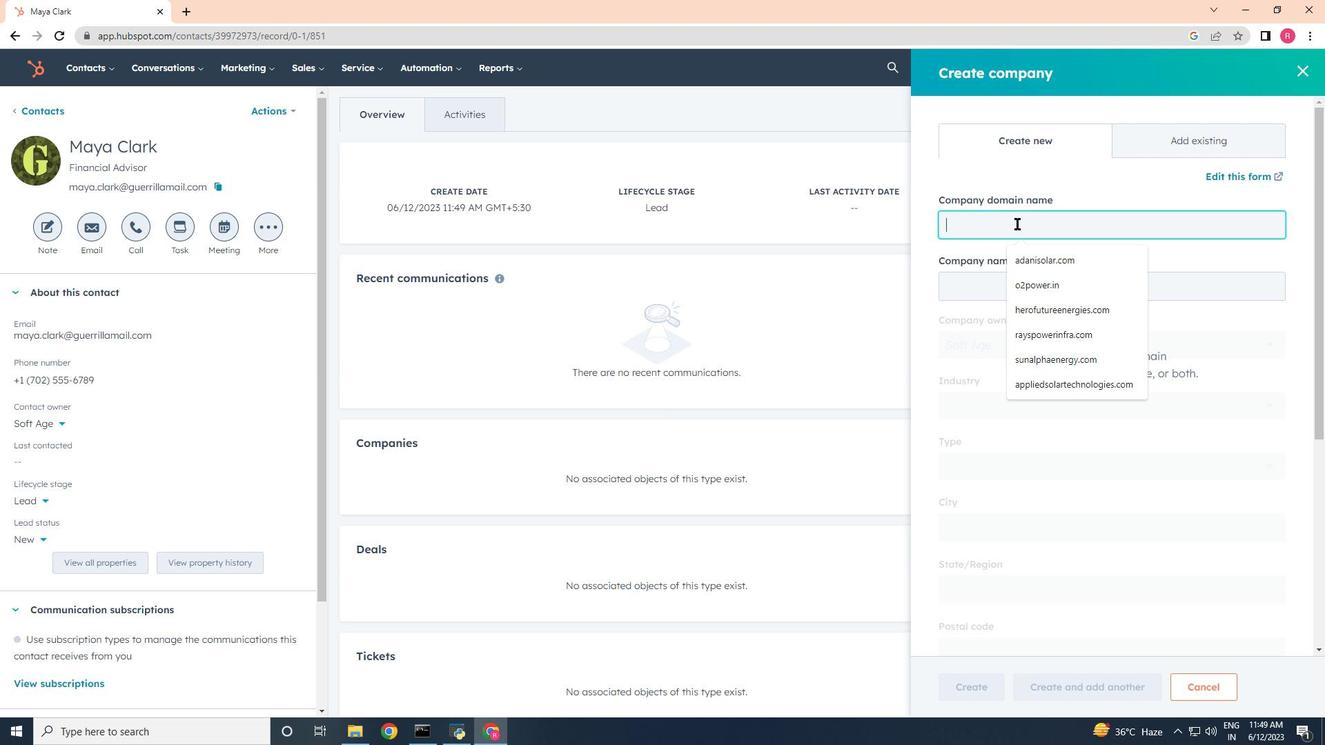 
Action: Key pressed bvgcleanenergy.com
Screenshot: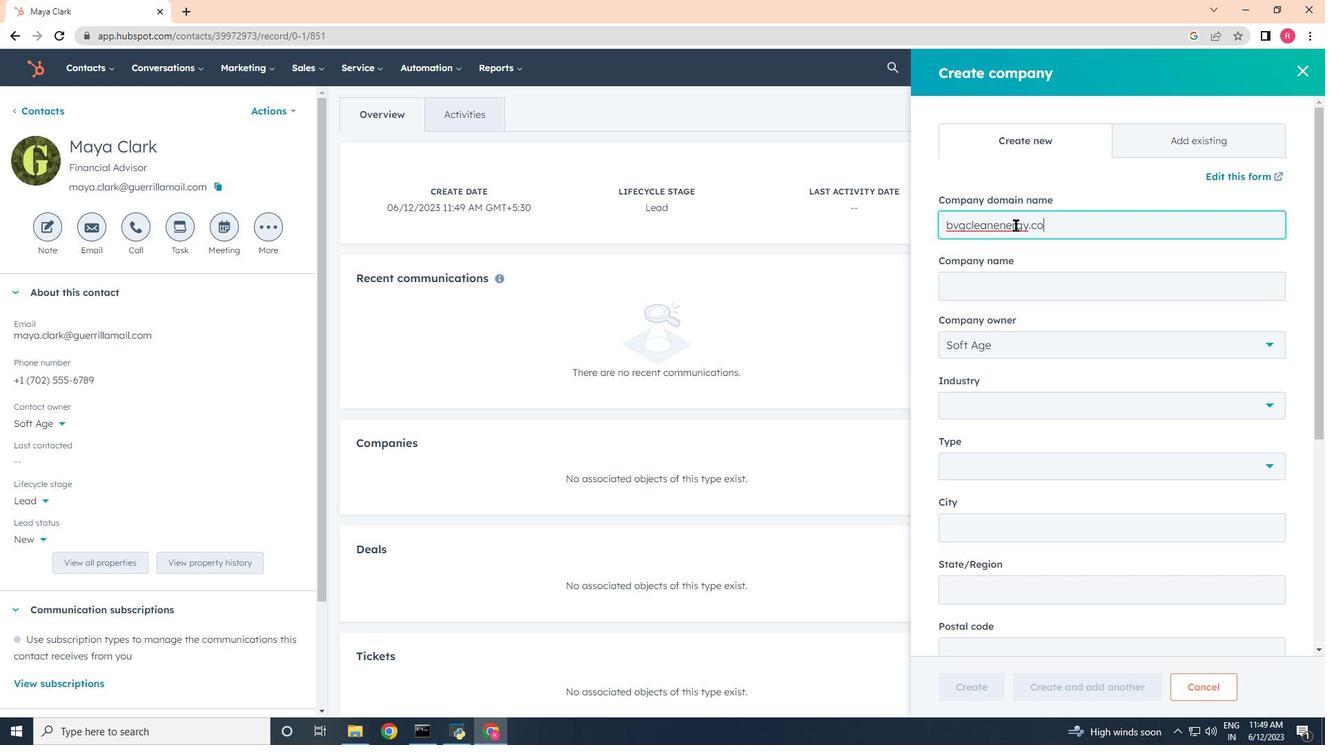 
Action: Mouse moved to (980, 686)
Screenshot: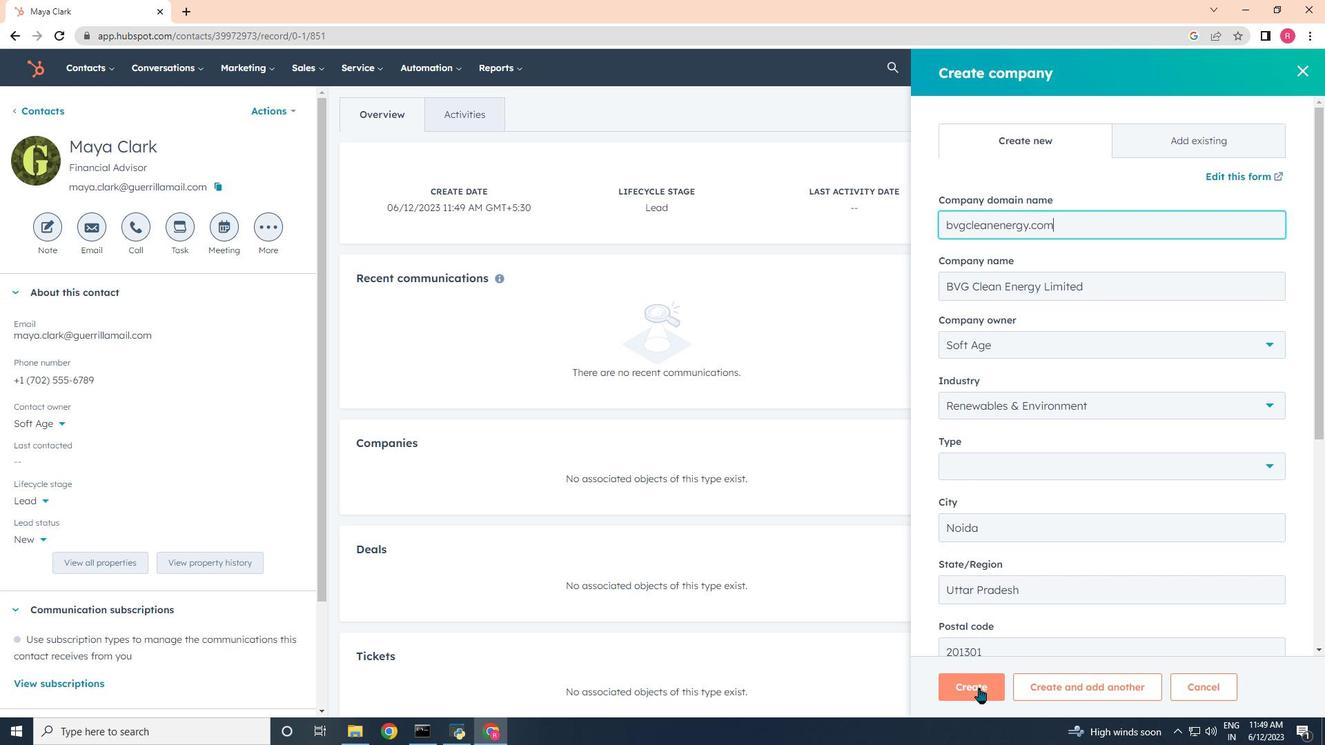 
Action: Mouse pressed left at (980, 686)
Screenshot: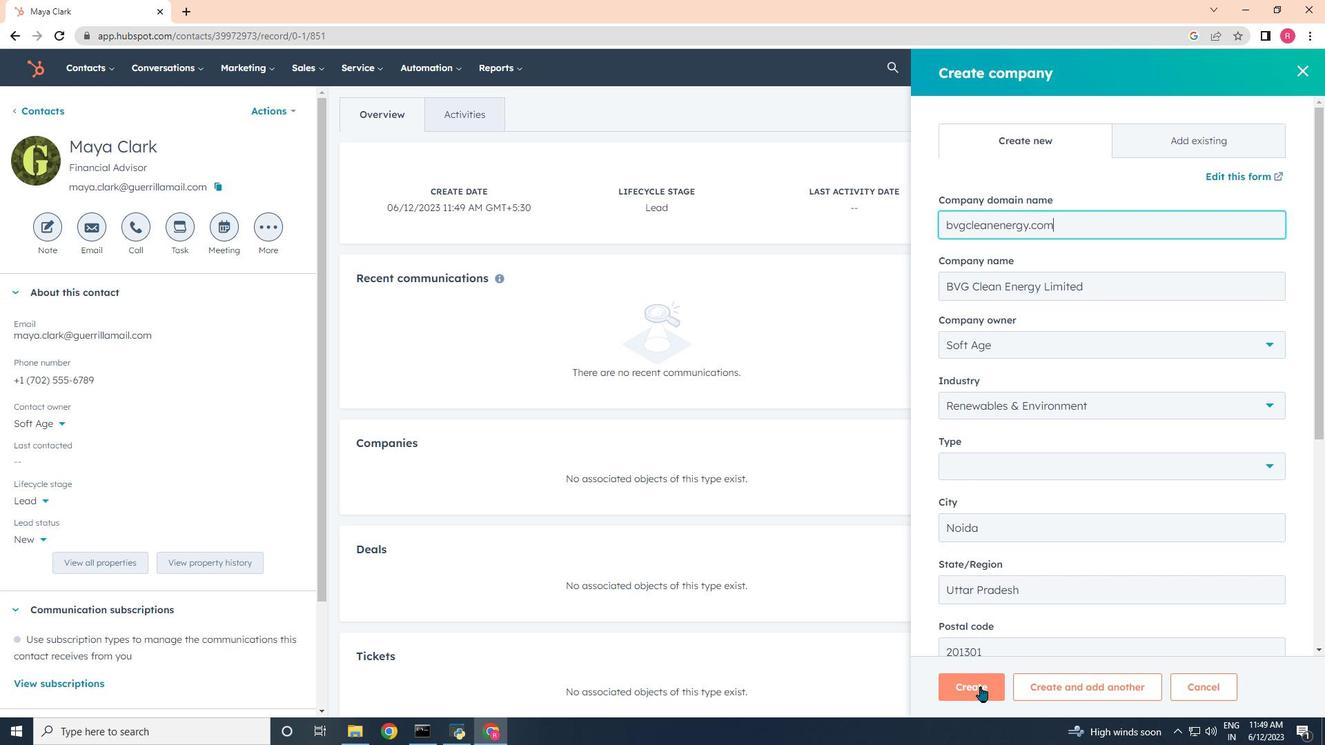 
Action: Mouse moved to (971, 677)
Screenshot: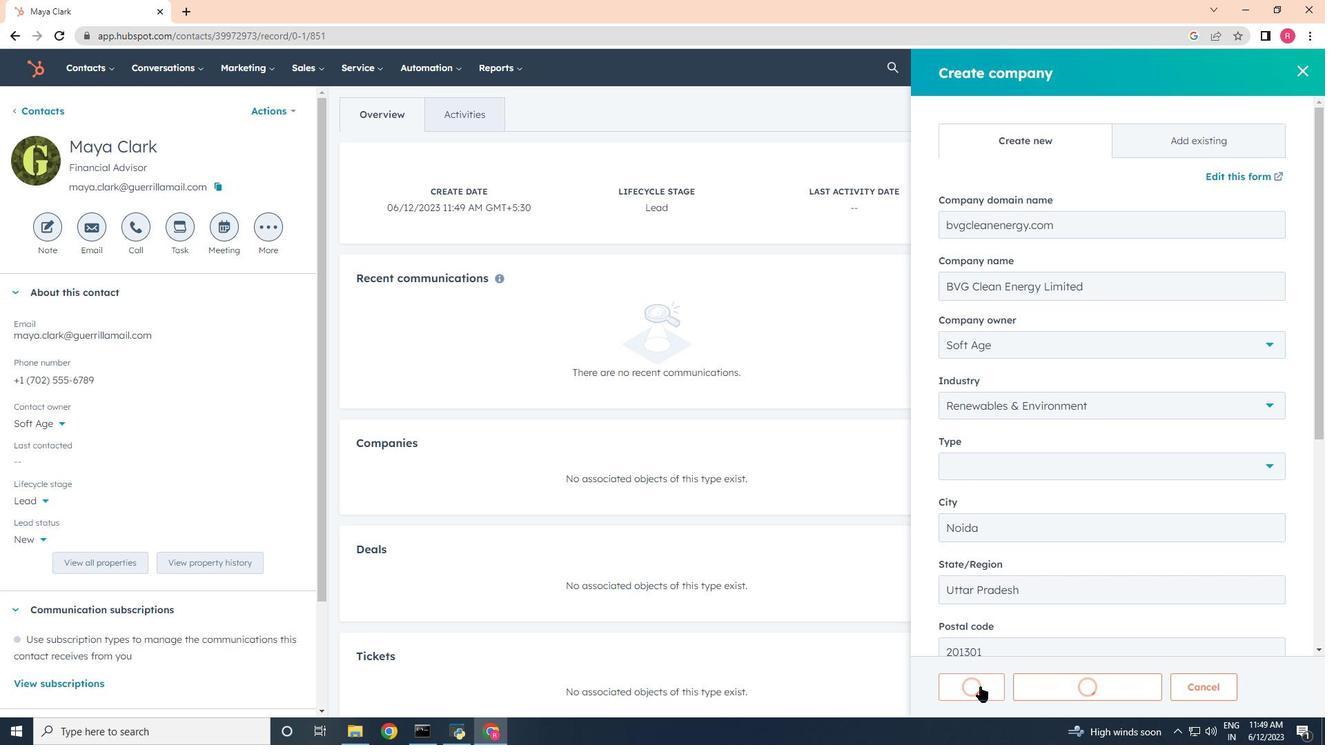 
